 Task: Research Airbnb accommodation in Khujand, Tajikistan from 6th December, 2023 to 10th December, 2023 for 6 adults, 2 children.6 bedrooms having 6 beds and 6 bathrooms. Property type can be house. Amenities needed are: wifi, TV, free parkinig on premises, gym, breakfast. Booking option can be shelf check-in. Look for 4 properties as per requirement.
Action: Mouse moved to (422, 75)
Screenshot: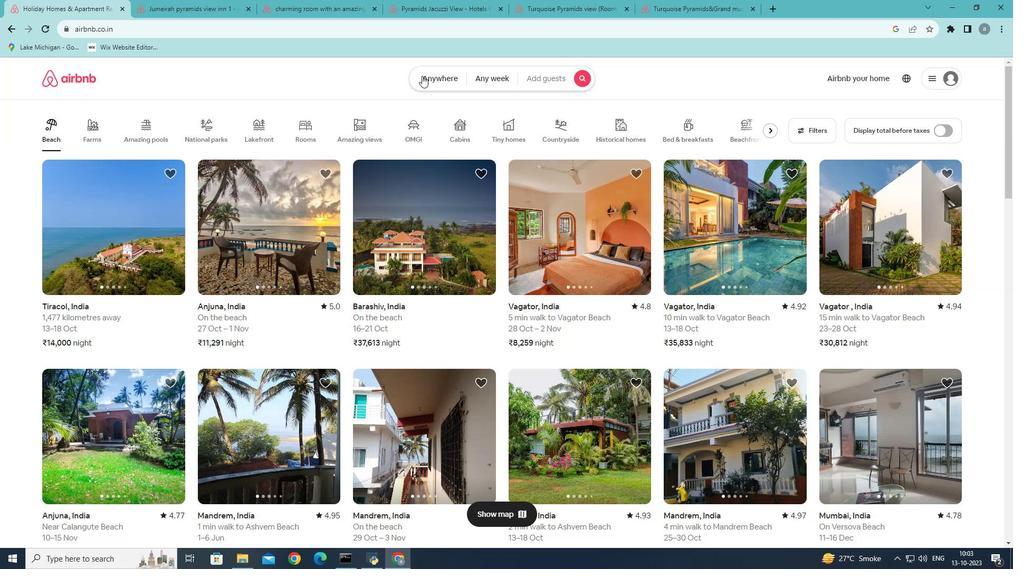 
Action: Mouse pressed left at (422, 75)
Screenshot: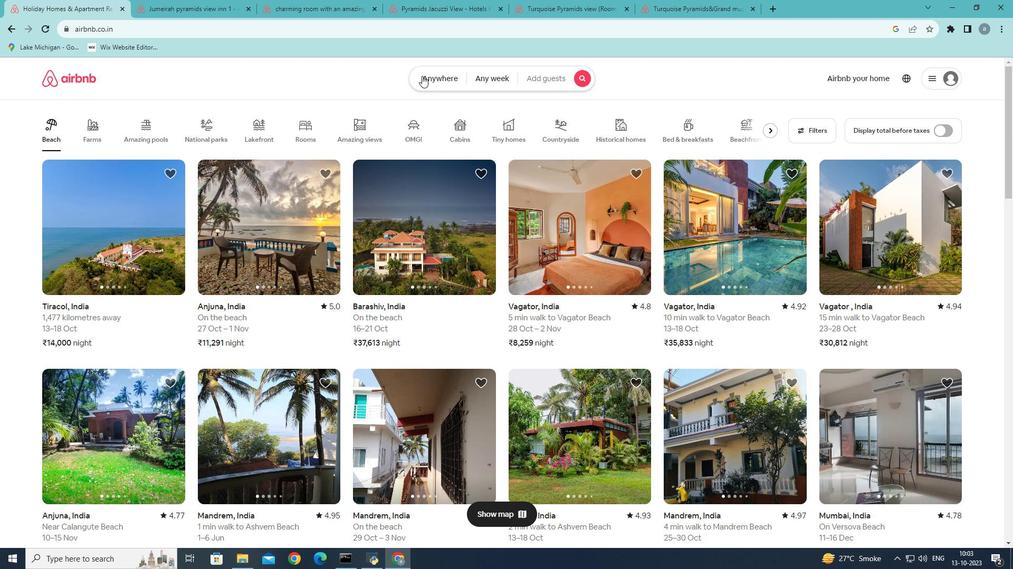 
Action: Mouse moved to (363, 122)
Screenshot: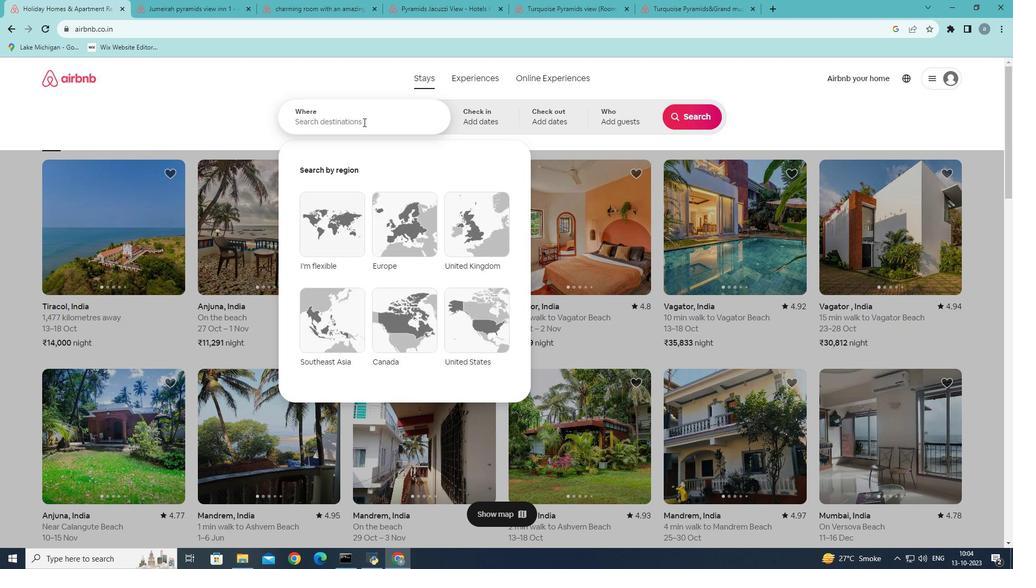 
Action: Mouse pressed left at (363, 122)
Screenshot: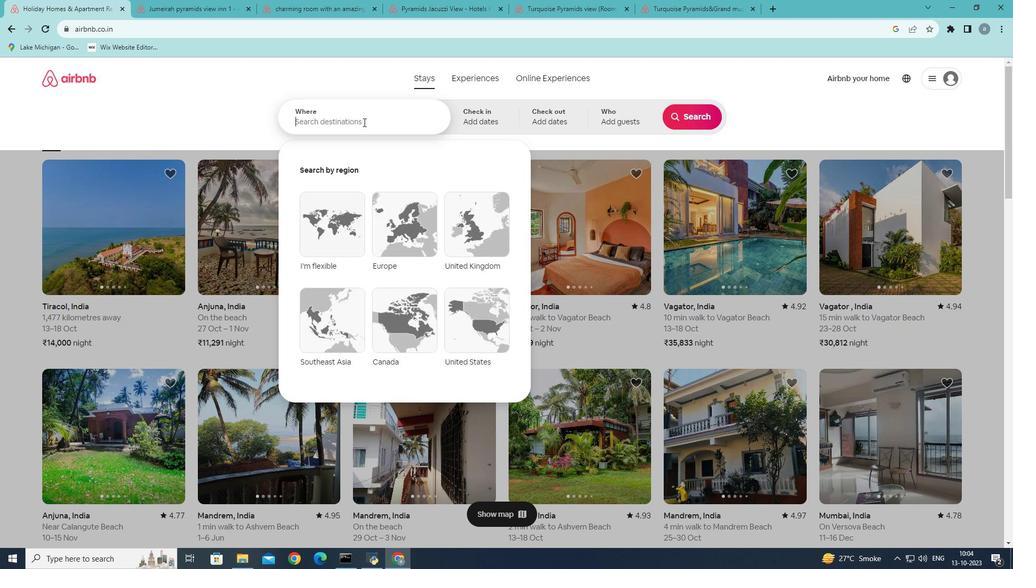 
Action: Mouse moved to (465, 108)
Screenshot: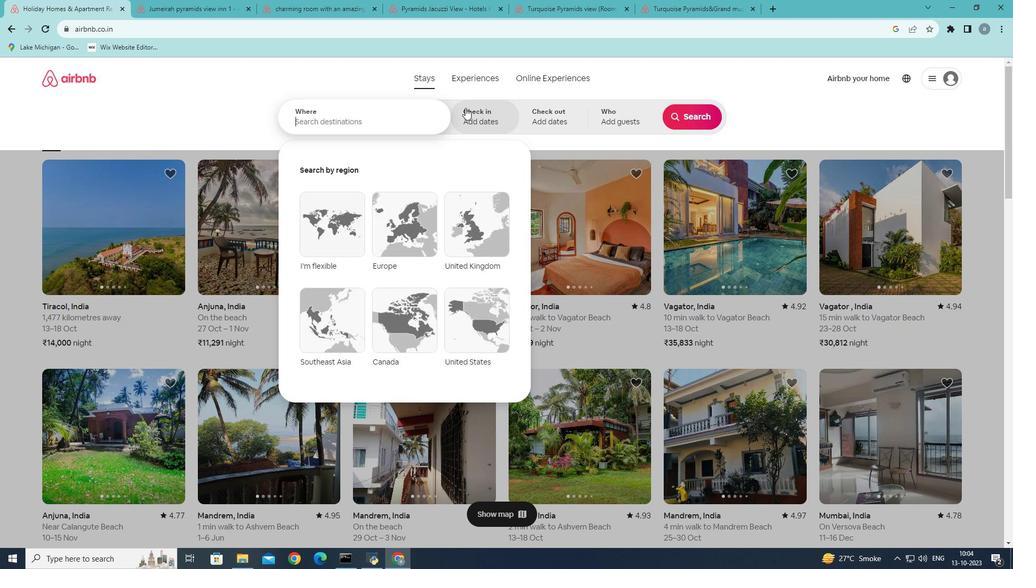 
Action: Key pressed <Key.shift>Khujand
Screenshot: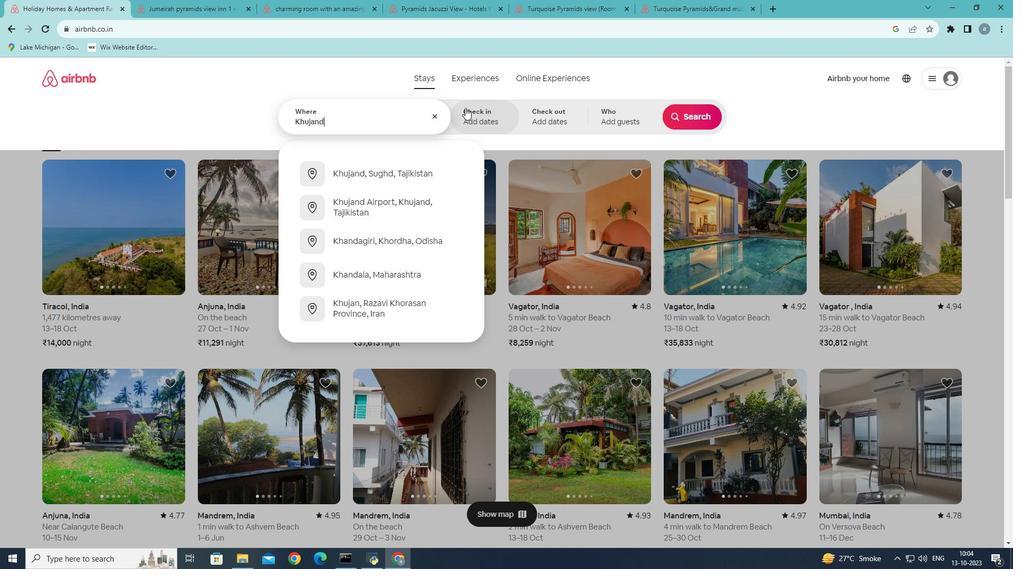 
Action: Mouse moved to (415, 169)
Screenshot: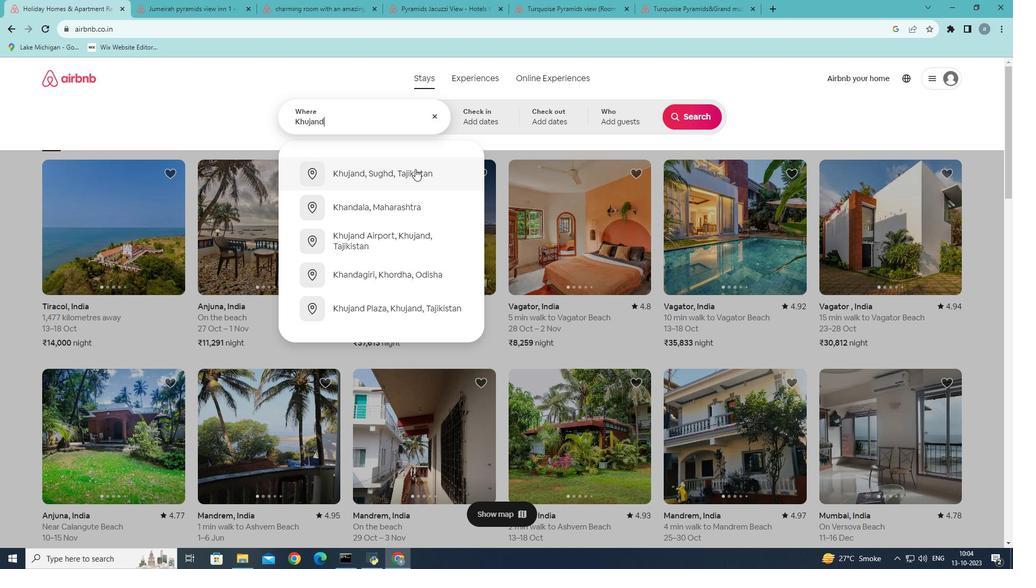 
Action: Mouse pressed left at (415, 169)
Screenshot: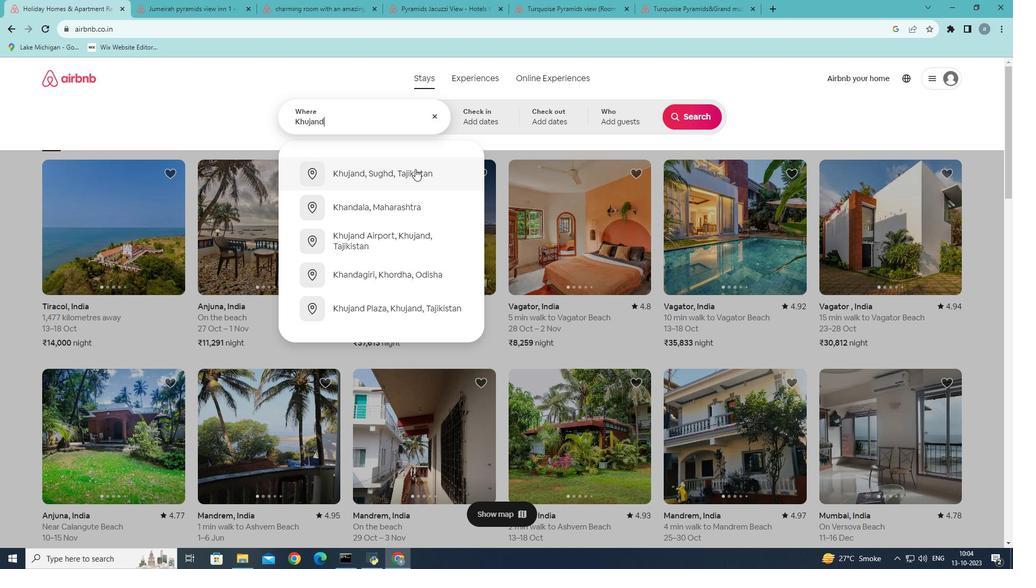 
Action: Mouse moved to (685, 201)
Screenshot: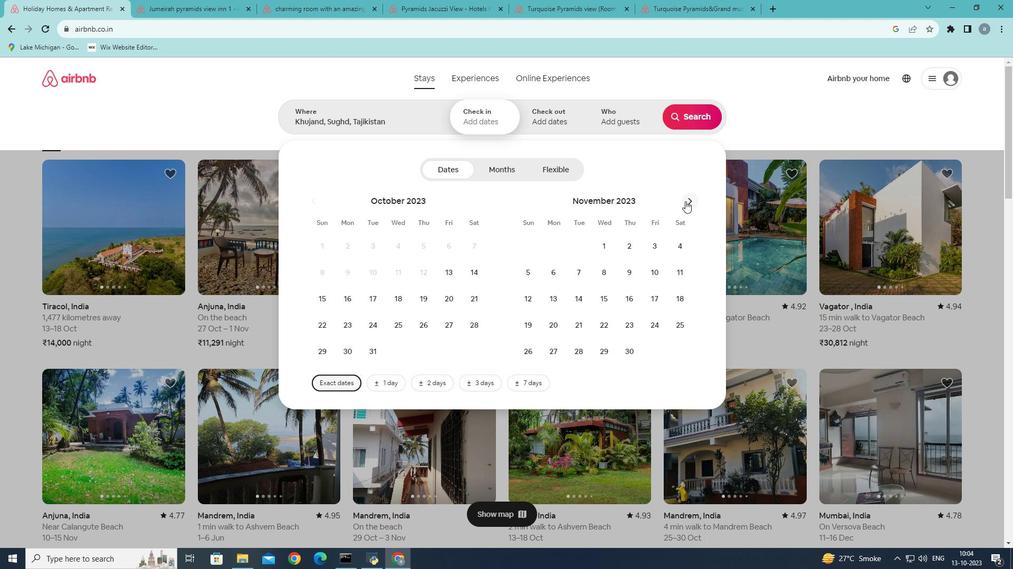 
Action: Mouse pressed left at (685, 201)
Screenshot: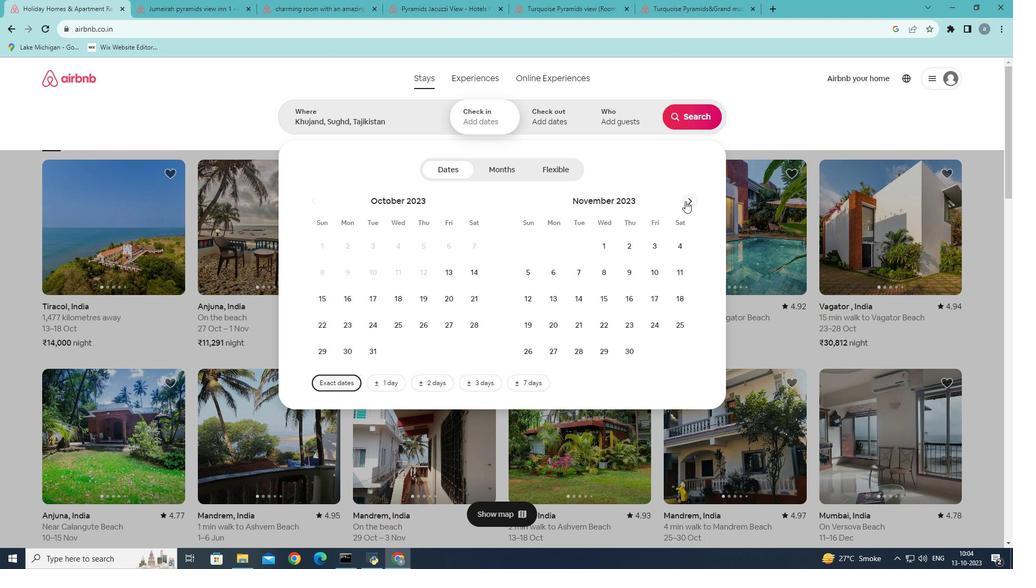 
Action: Mouse moved to (608, 272)
Screenshot: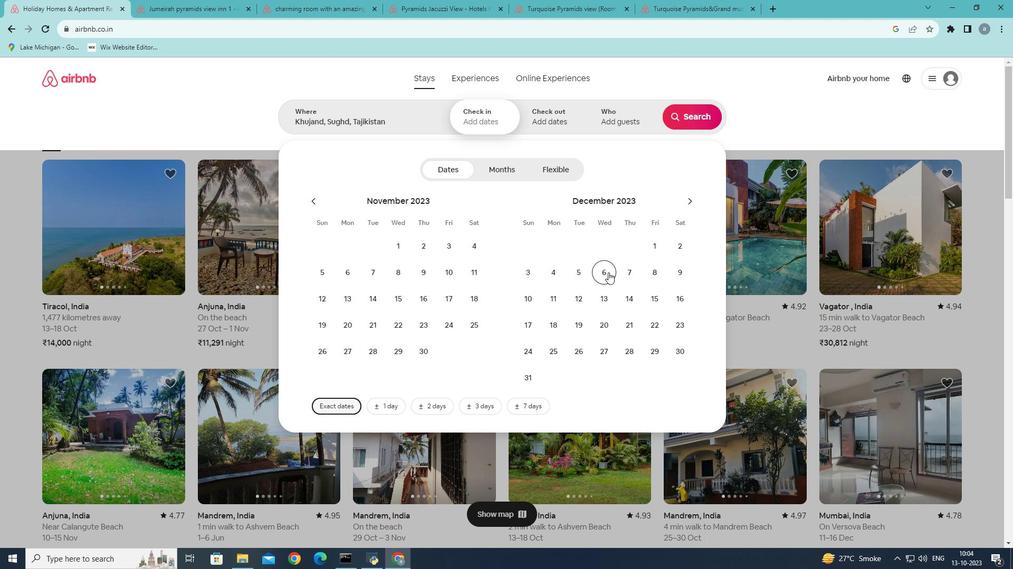 
Action: Mouse pressed left at (608, 272)
Screenshot: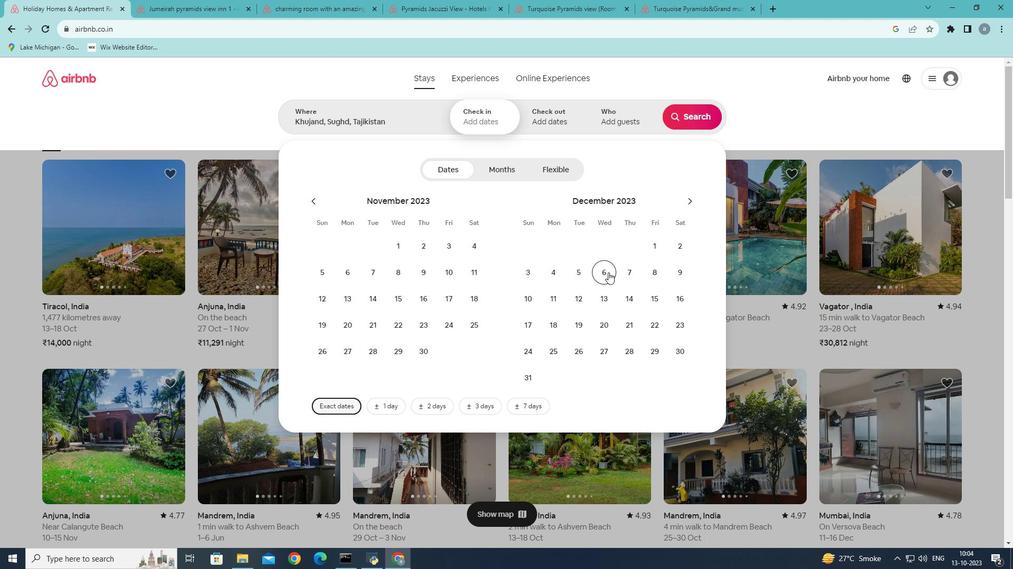 
Action: Mouse moved to (529, 302)
Screenshot: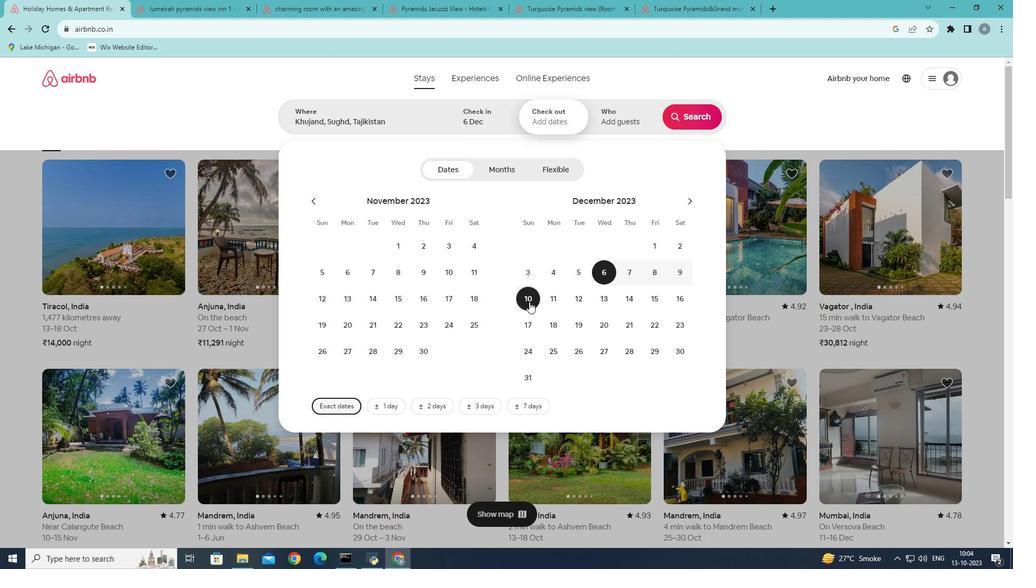 
Action: Mouse pressed left at (529, 302)
Screenshot: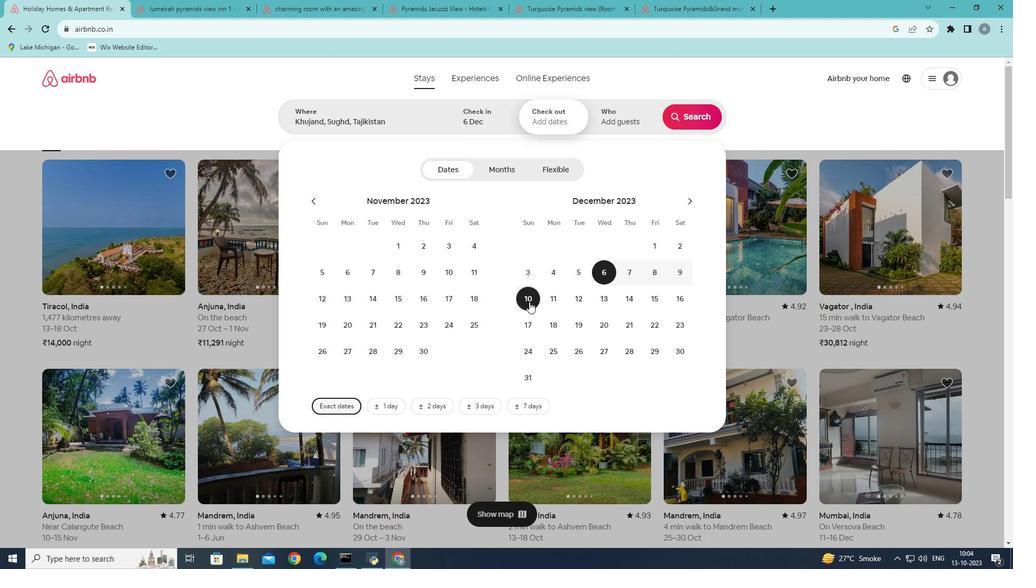 
Action: Mouse moved to (642, 124)
Screenshot: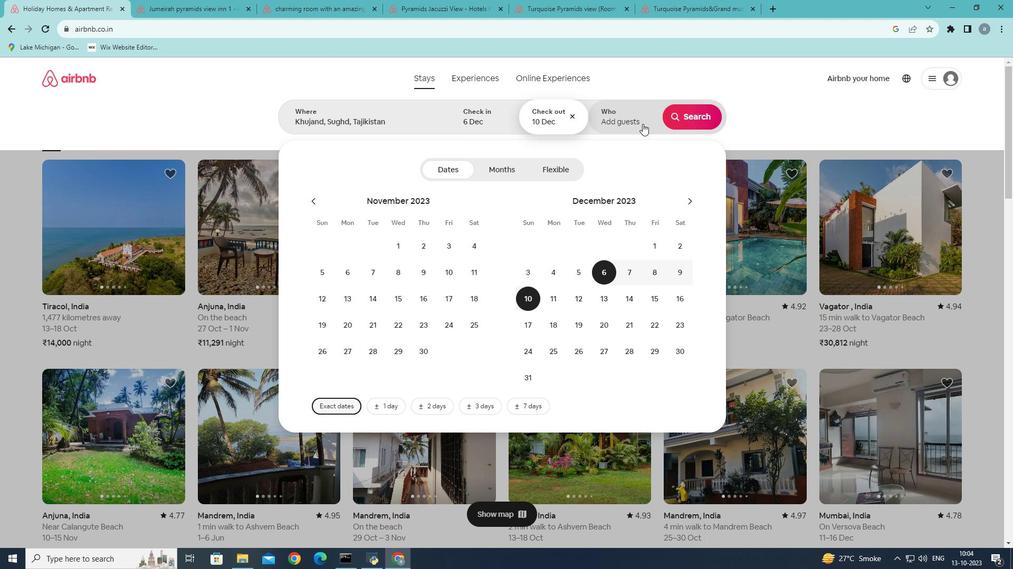 
Action: Mouse pressed left at (642, 124)
Screenshot: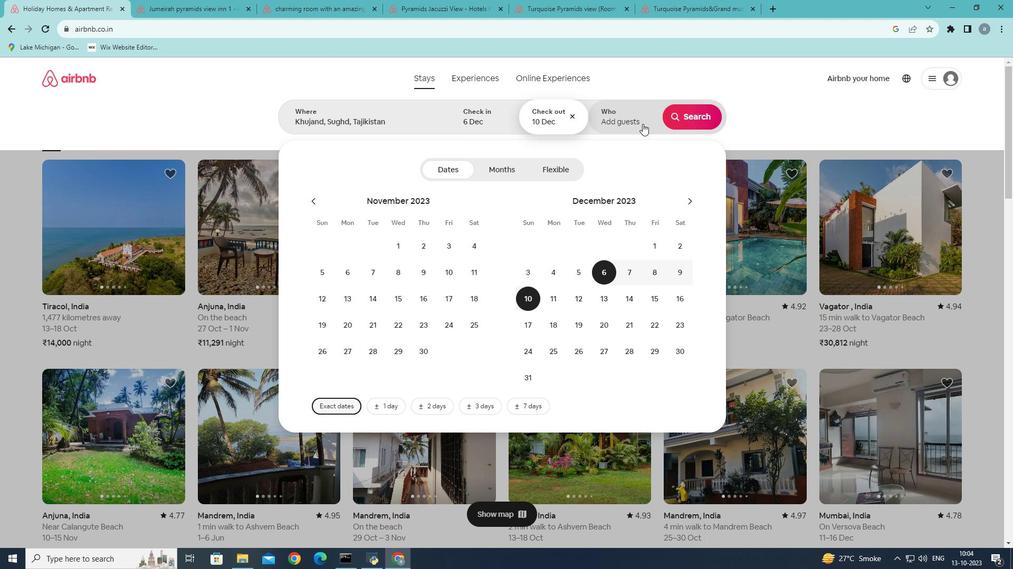 
Action: Mouse moved to (692, 174)
Screenshot: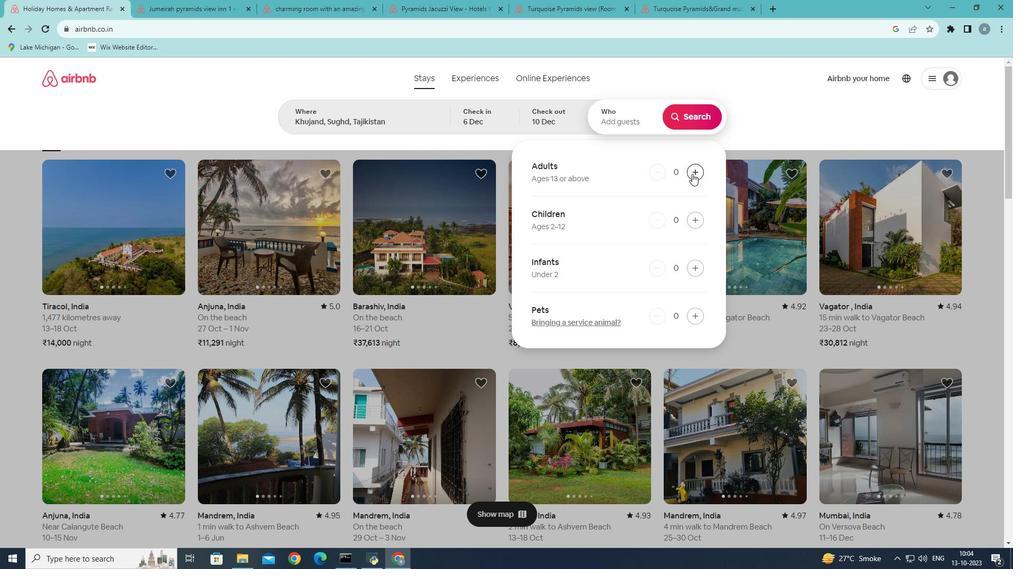 
Action: Mouse pressed left at (692, 174)
Screenshot: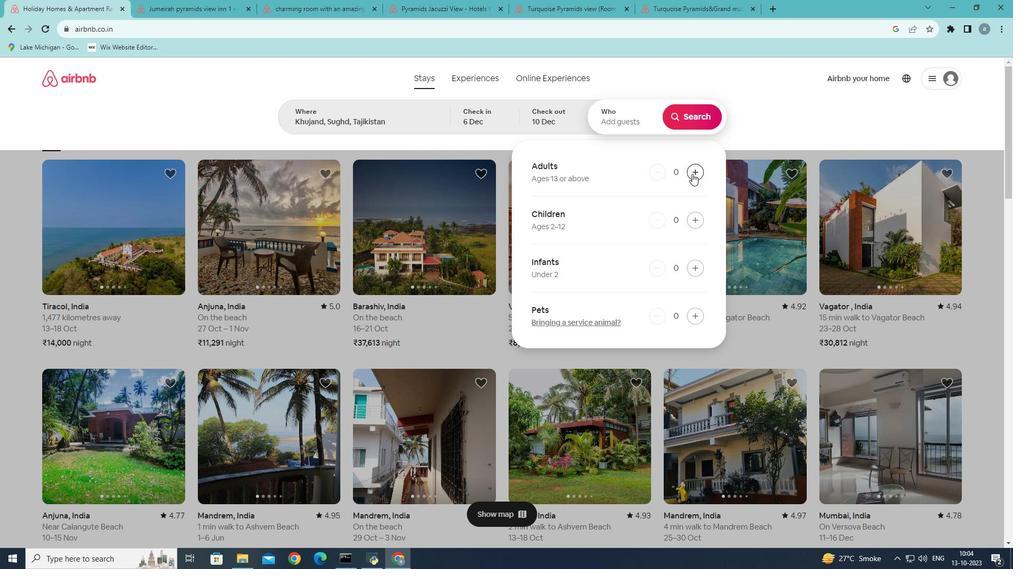 
Action: Mouse pressed left at (692, 174)
Screenshot: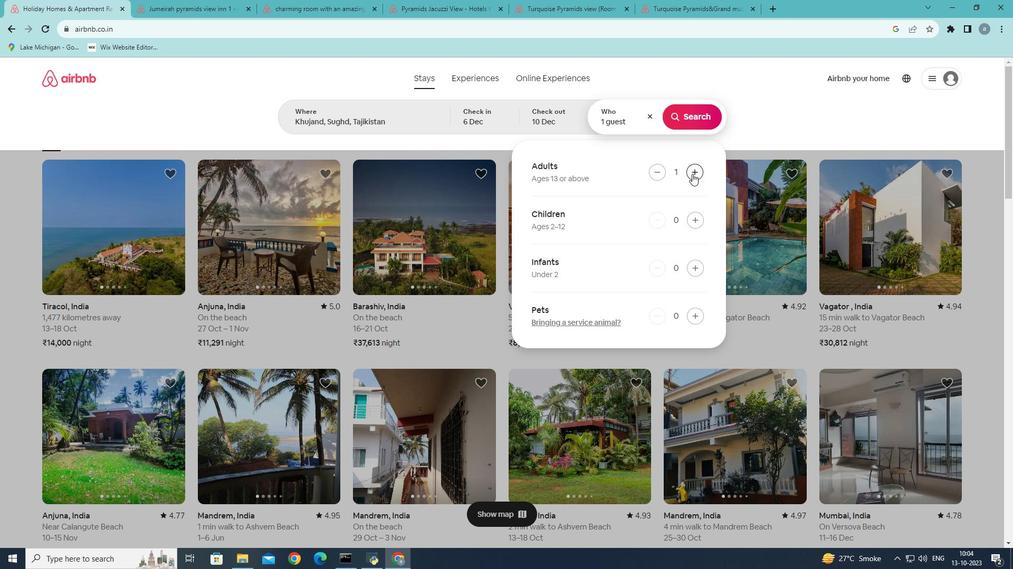 
Action: Mouse pressed left at (692, 174)
Screenshot: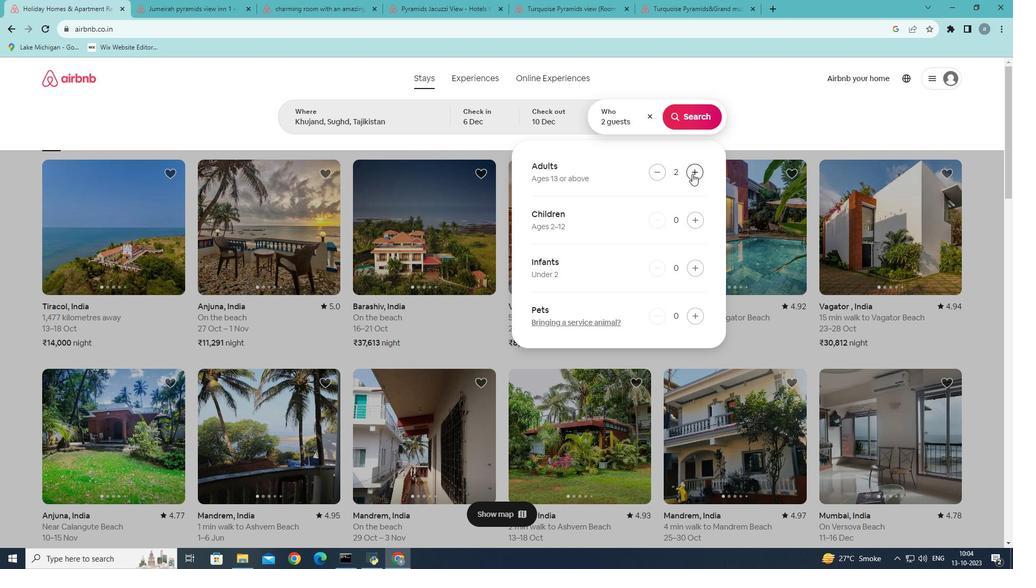 
Action: Mouse pressed left at (692, 174)
Screenshot: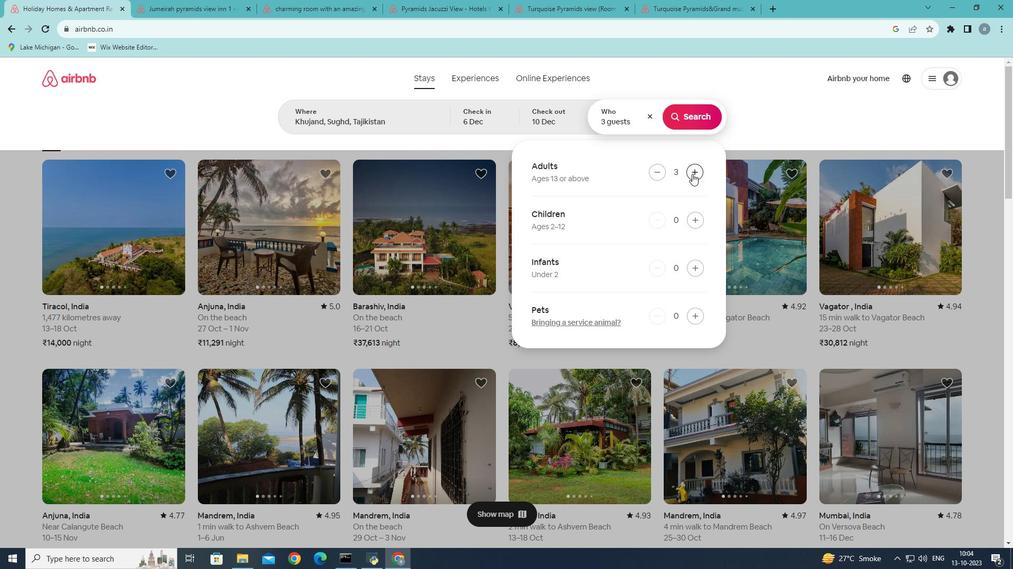 
Action: Mouse pressed left at (692, 174)
Screenshot: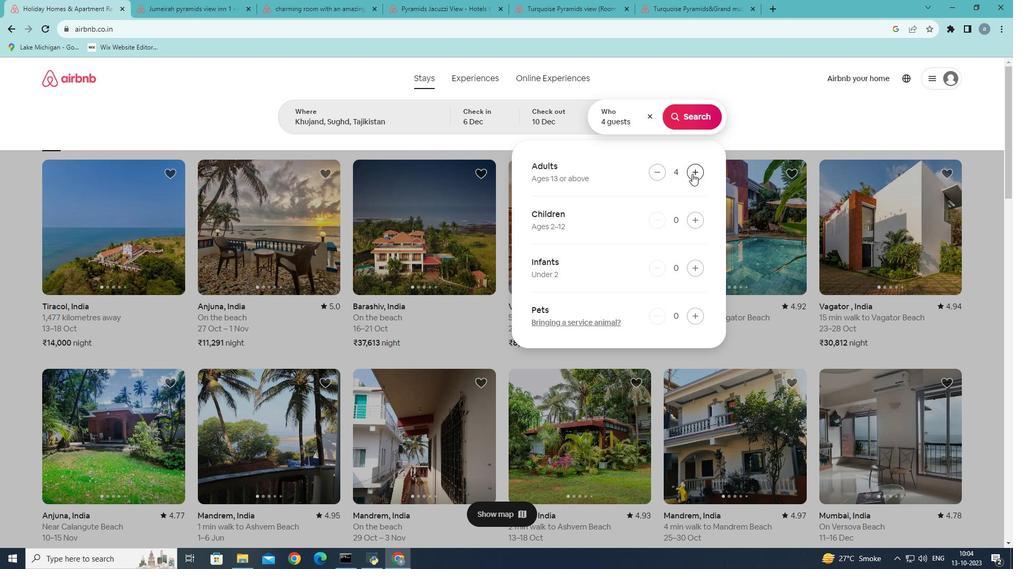 
Action: Mouse pressed left at (692, 174)
Screenshot: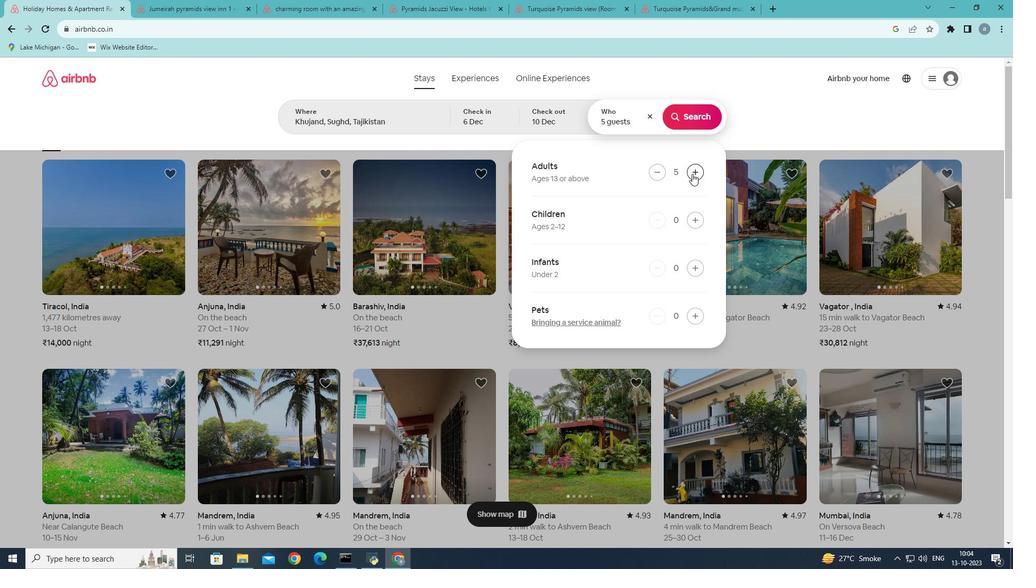 
Action: Mouse moved to (692, 217)
Screenshot: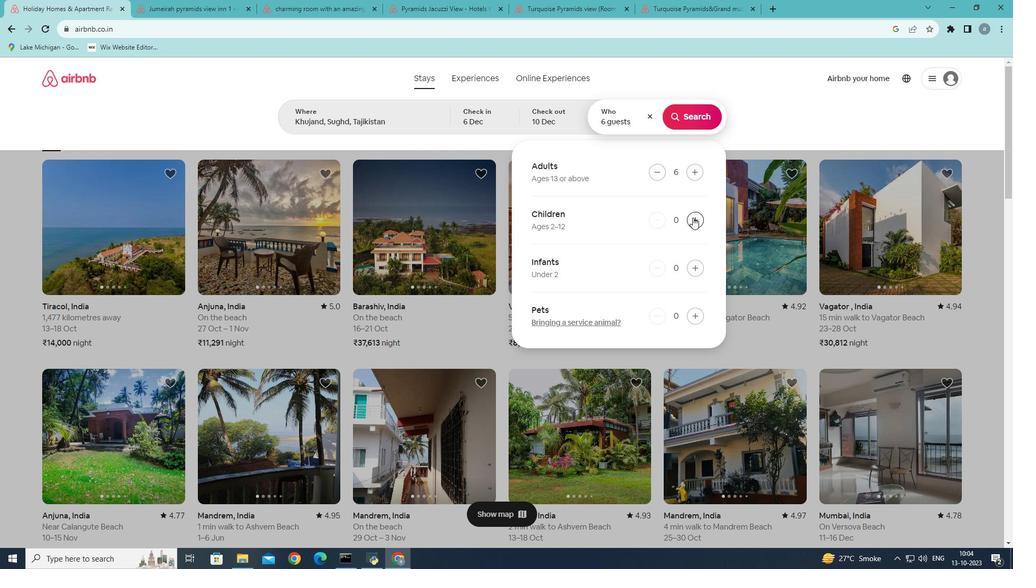 
Action: Mouse pressed left at (692, 217)
Screenshot: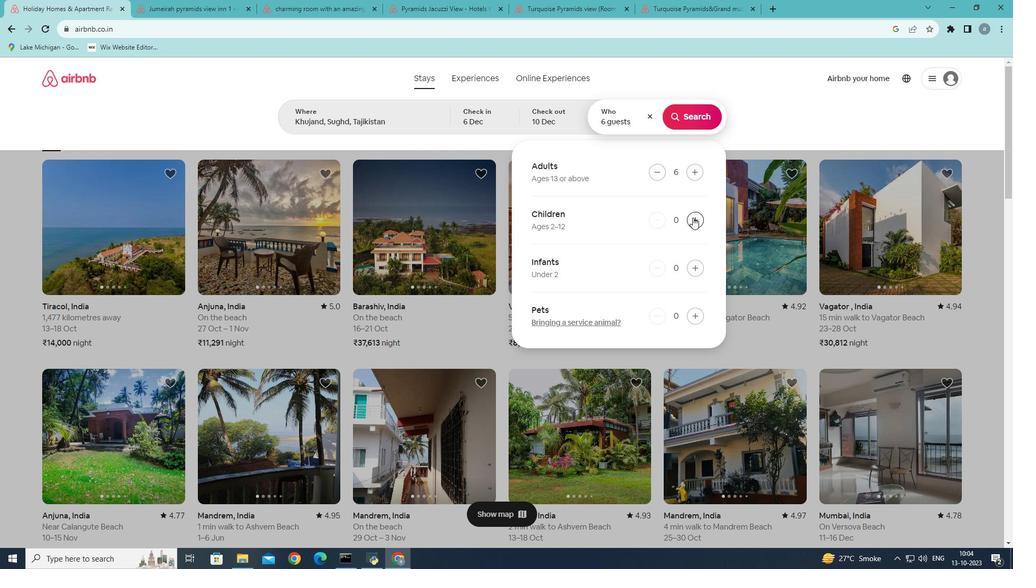 
Action: Mouse pressed left at (692, 217)
Screenshot: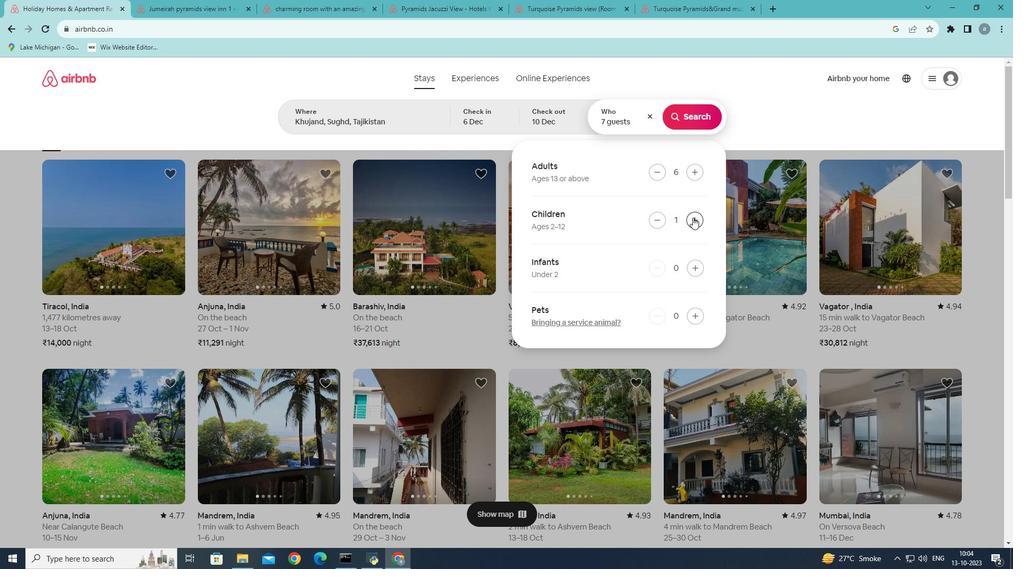 
Action: Mouse moved to (692, 116)
Screenshot: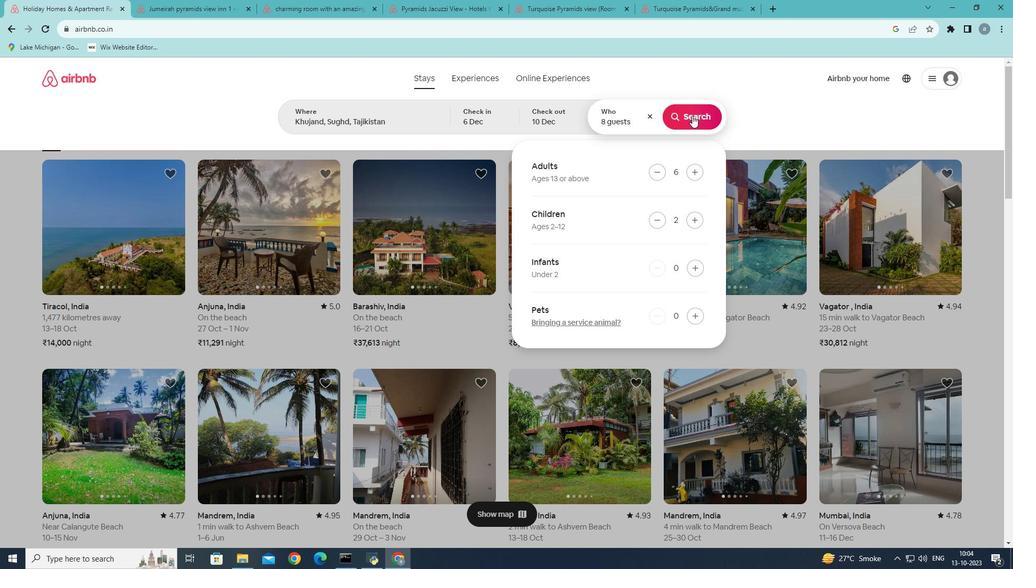 
Action: Mouse pressed left at (692, 116)
Screenshot: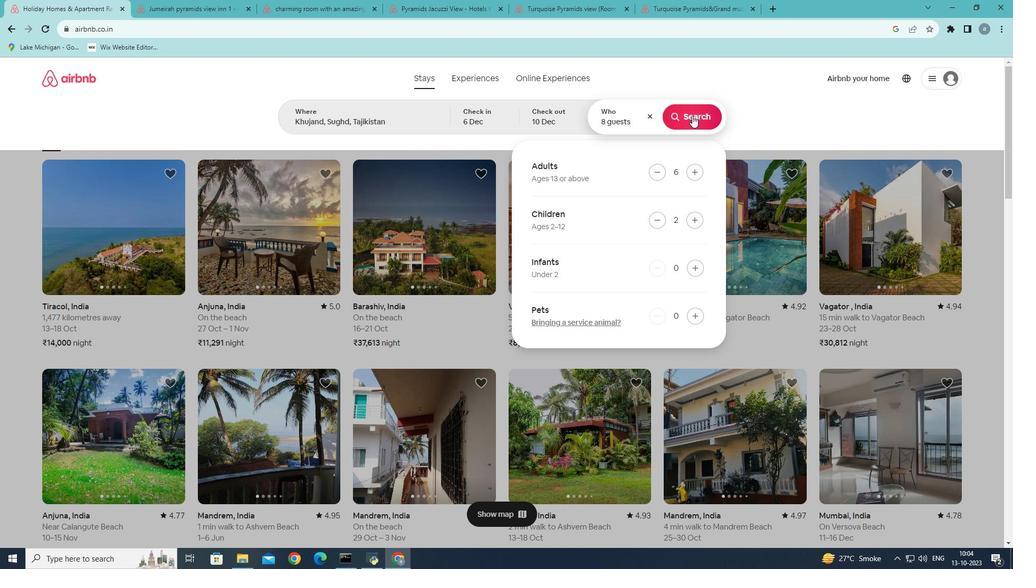 
Action: Mouse moved to (844, 115)
Screenshot: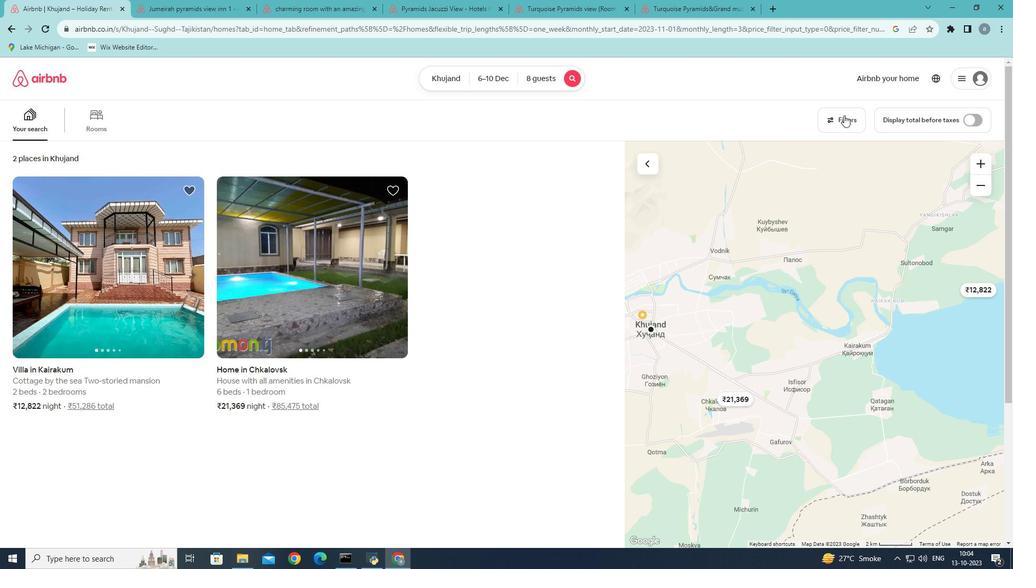 
Action: Mouse pressed left at (844, 115)
Screenshot: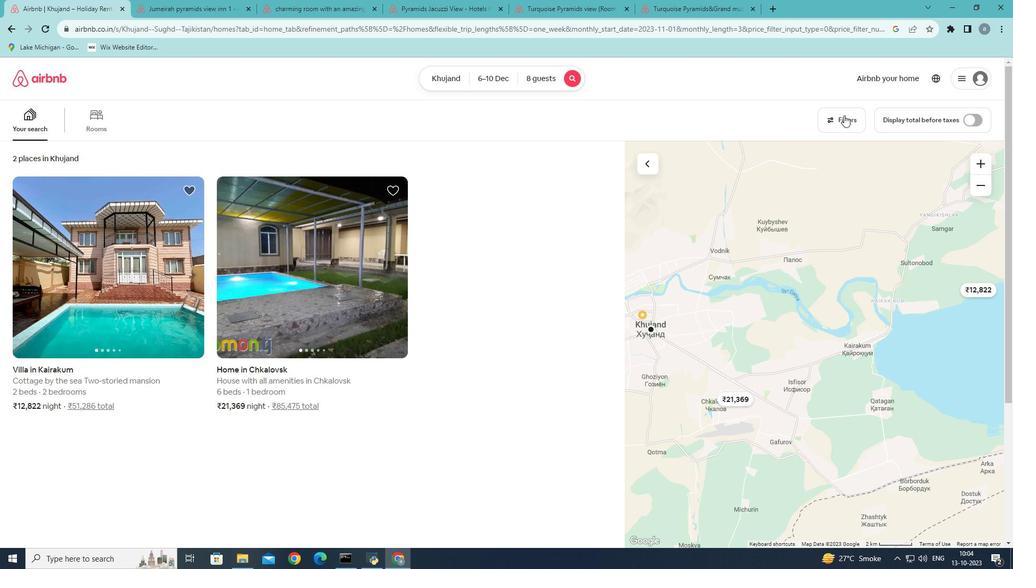 
Action: Mouse moved to (579, 314)
Screenshot: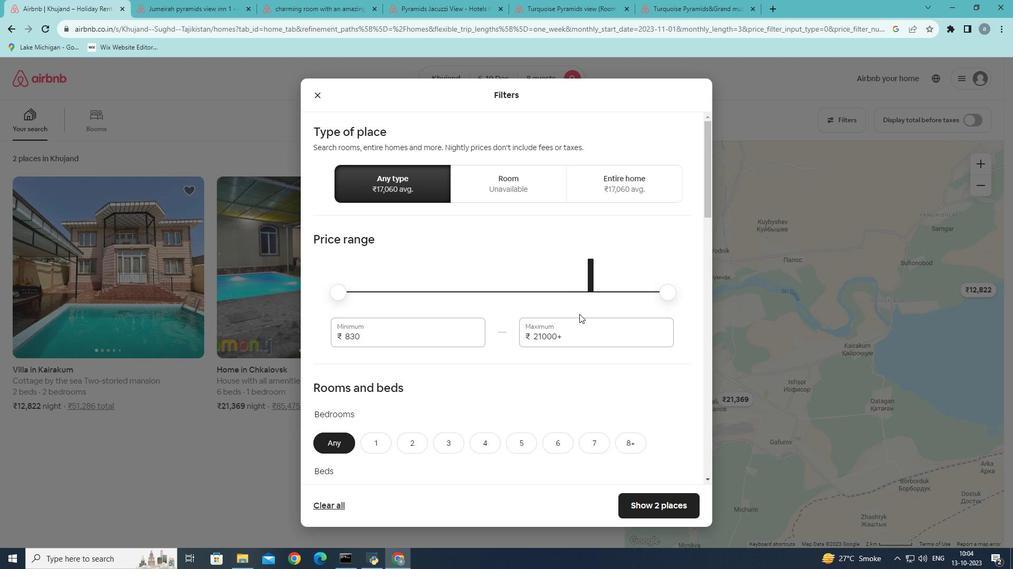 
Action: Mouse scrolled (579, 313) with delta (0, 0)
Screenshot: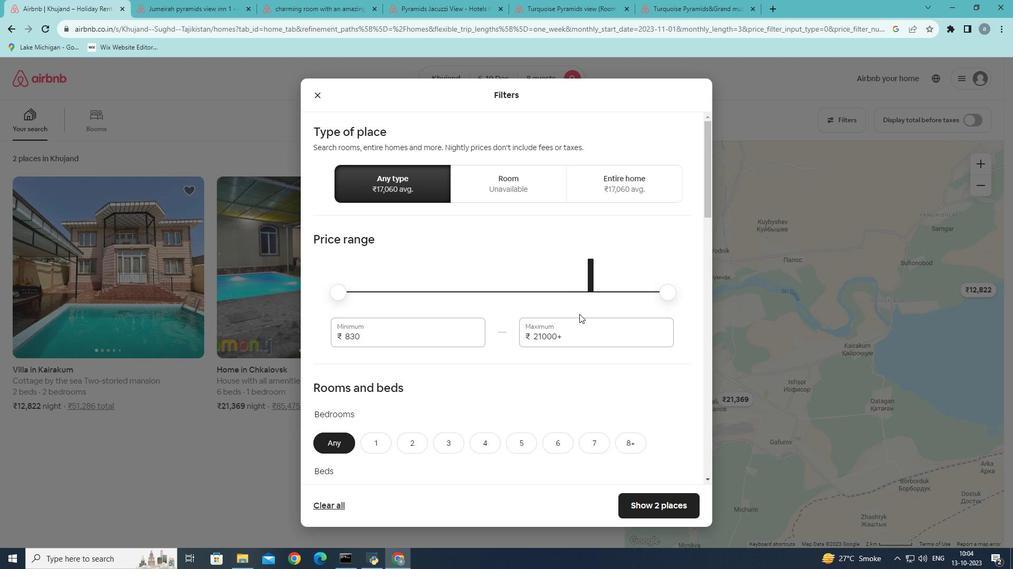 
Action: Mouse scrolled (579, 313) with delta (0, 0)
Screenshot: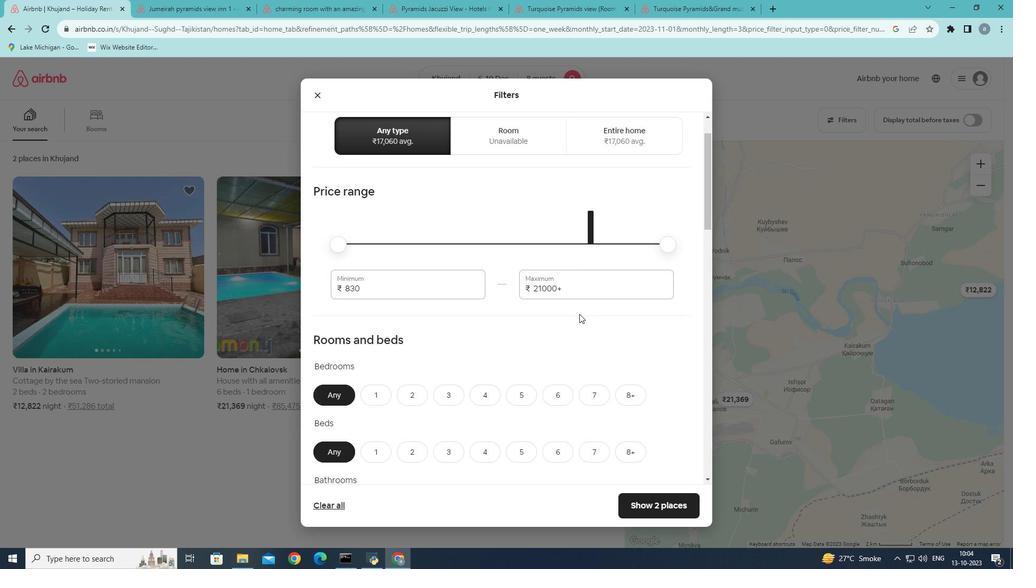 
Action: Mouse scrolled (579, 313) with delta (0, 0)
Screenshot: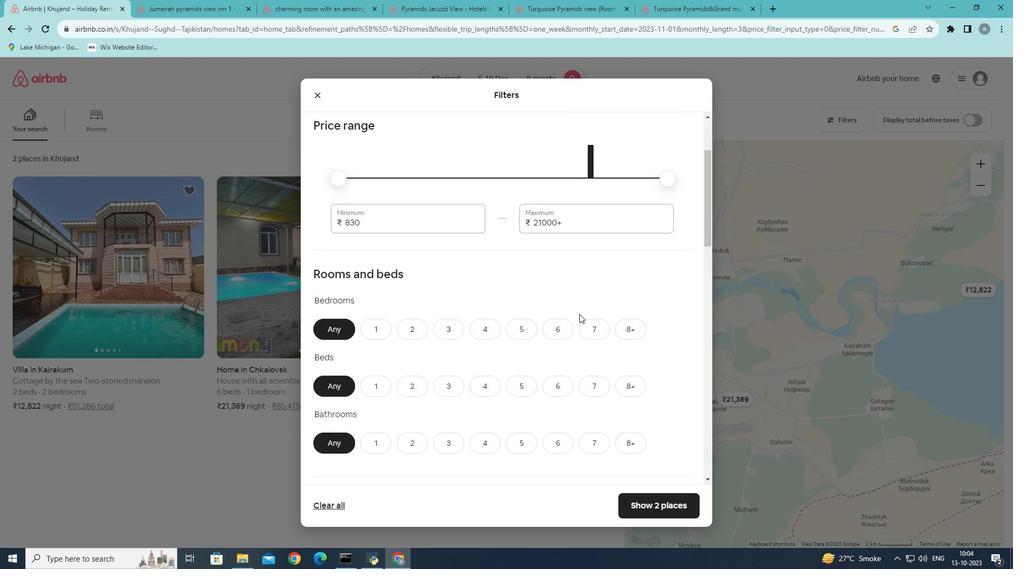 
Action: Mouse moved to (557, 290)
Screenshot: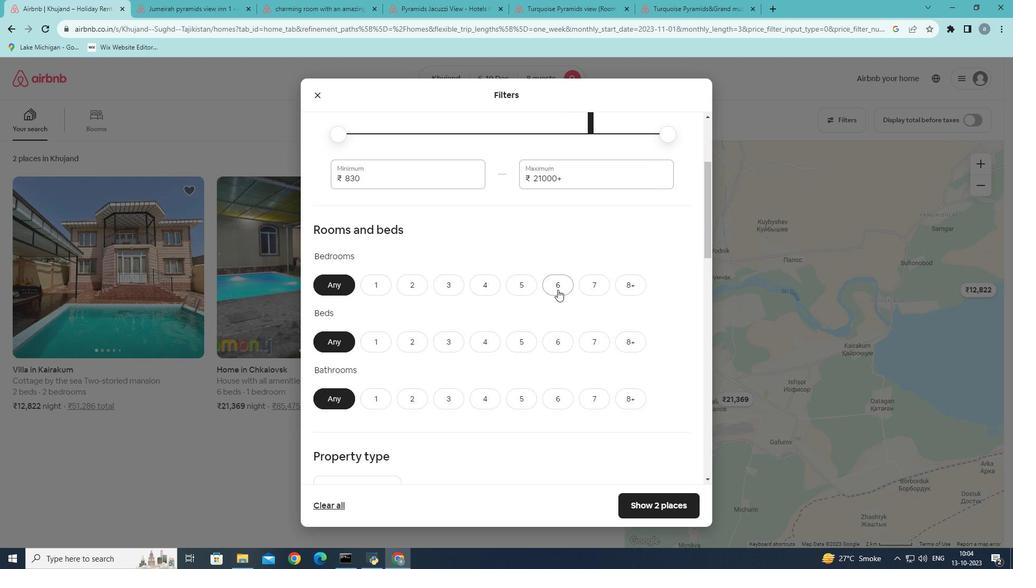 
Action: Mouse pressed left at (557, 290)
Screenshot: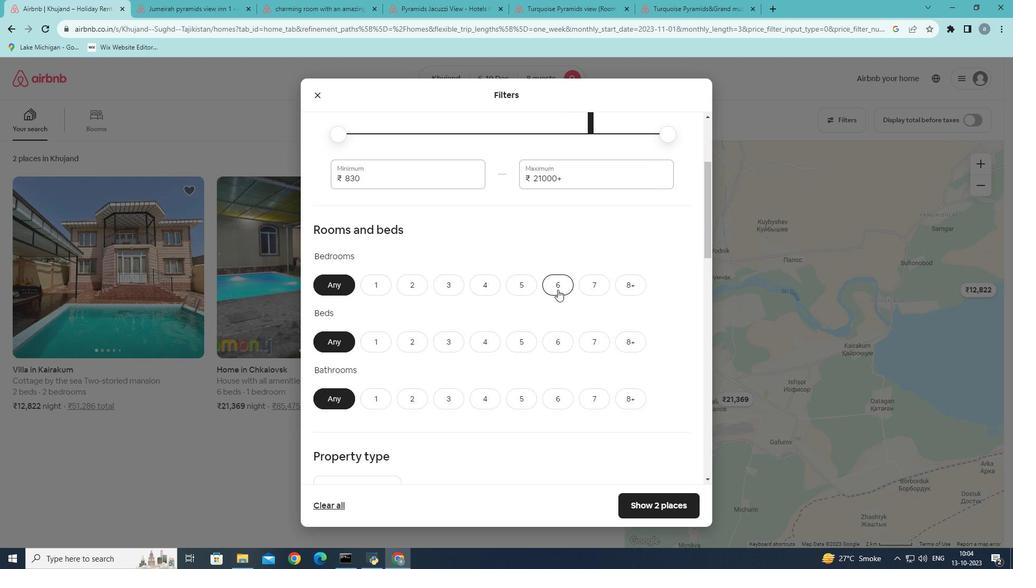 
Action: Mouse moved to (552, 336)
Screenshot: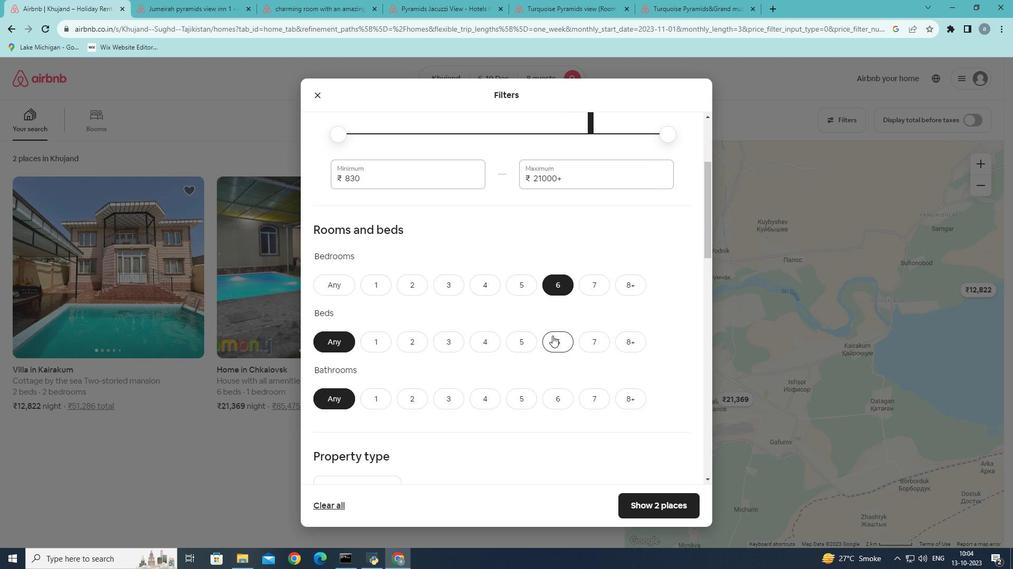 
Action: Mouse pressed left at (552, 336)
Screenshot: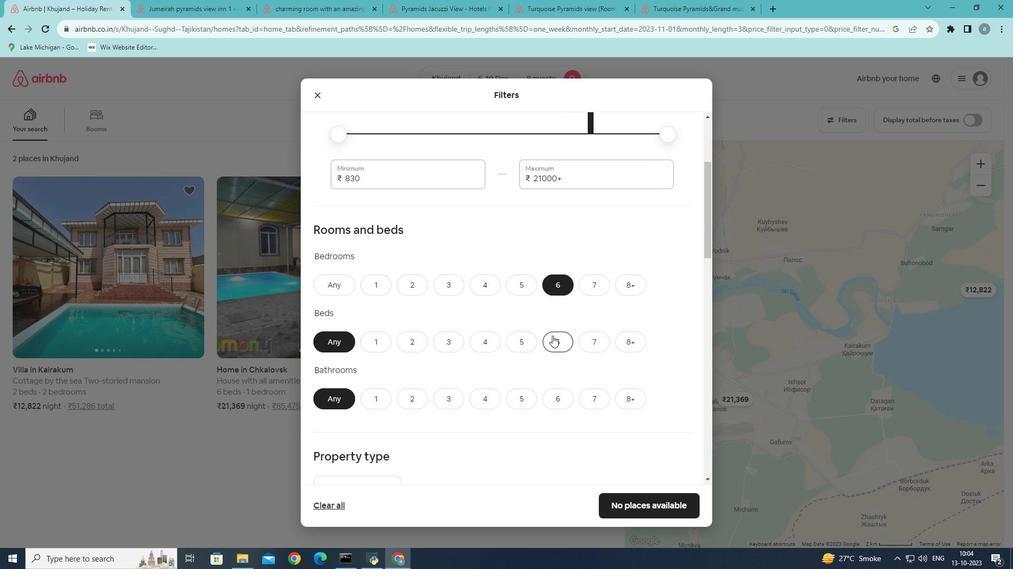 
Action: Mouse moved to (558, 395)
Screenshot: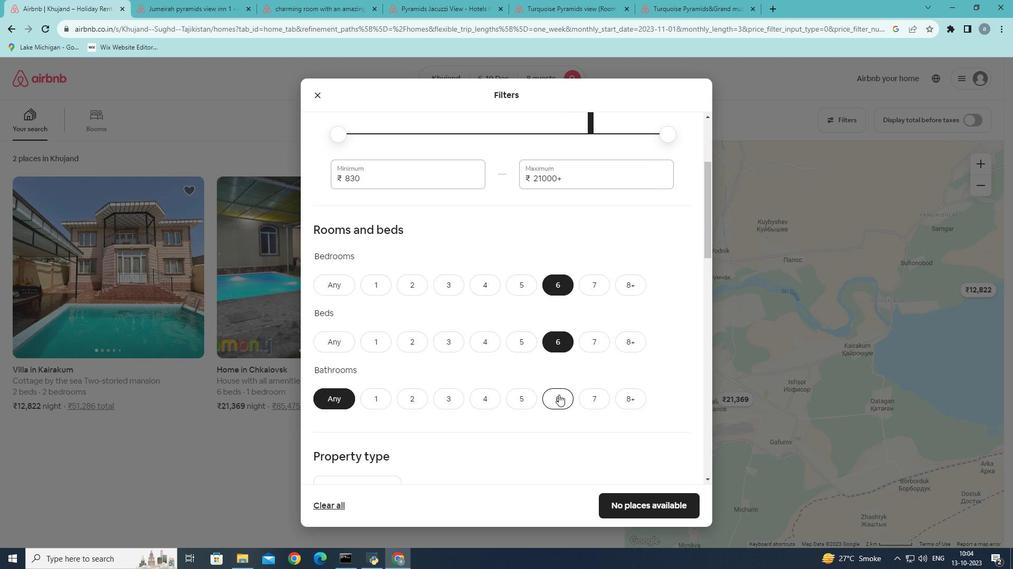 
Action: Mouse pressed left at (558, 395)
Screenshot: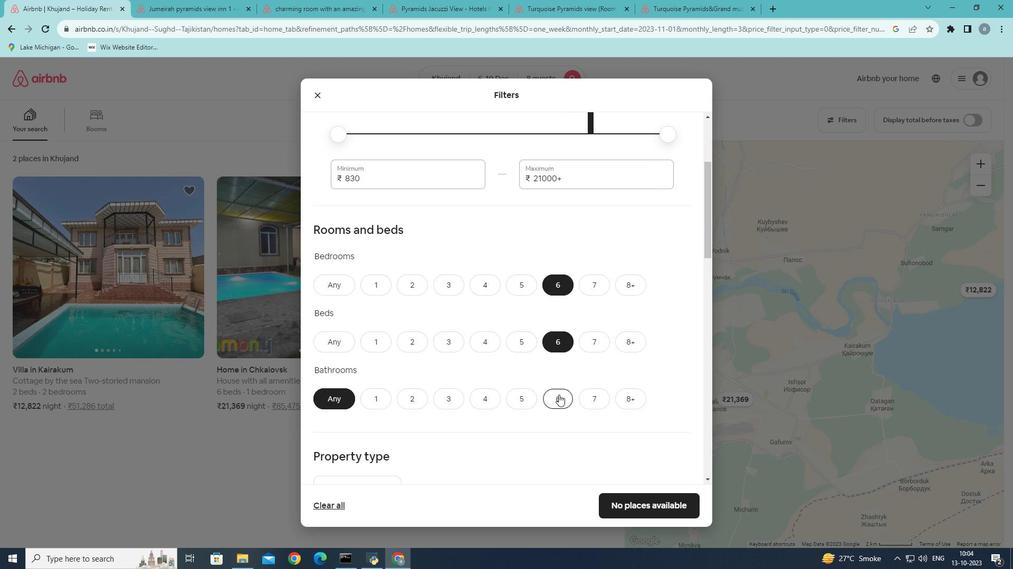 
Action: Mouse moved to (560, 303)
Screenshot: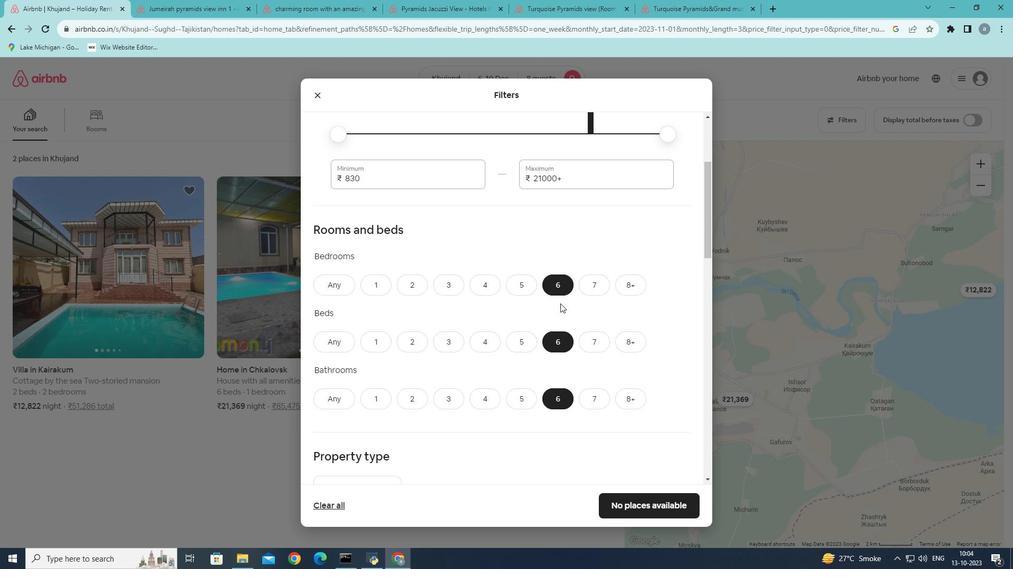 
Action: Mouse scrolled (560, 303) with delta (0, 0)
Screenshot: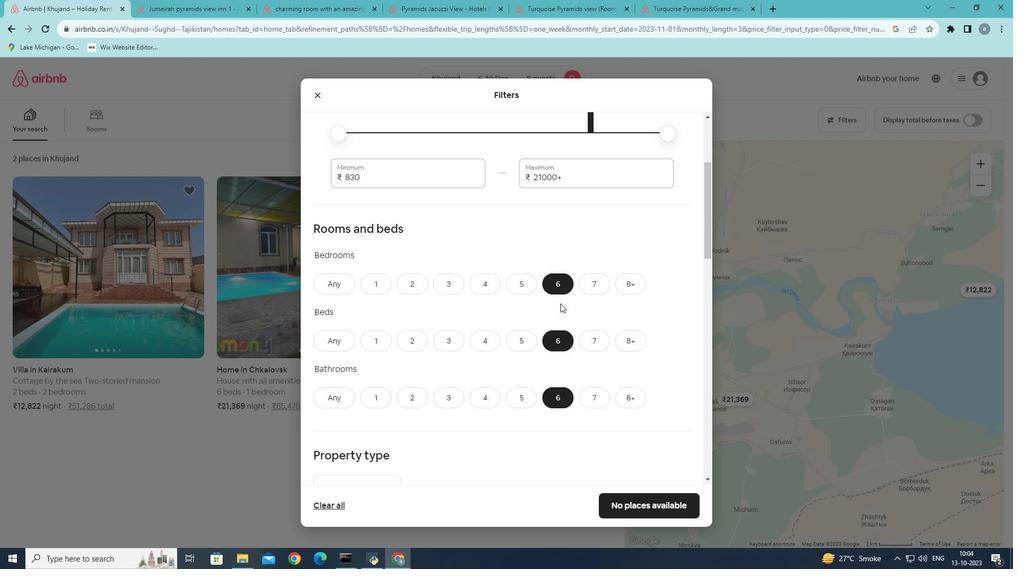 
Action: Mouse scrolled (560, 303) with delta (0, 0)
Screenshot: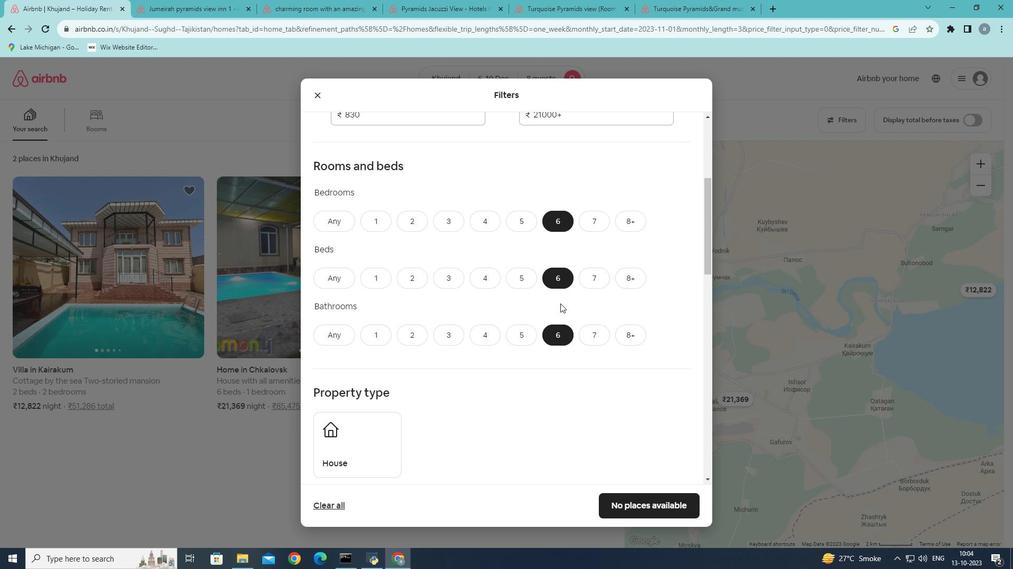 
Action: Mouse moved to (560, 318)
Screenshot: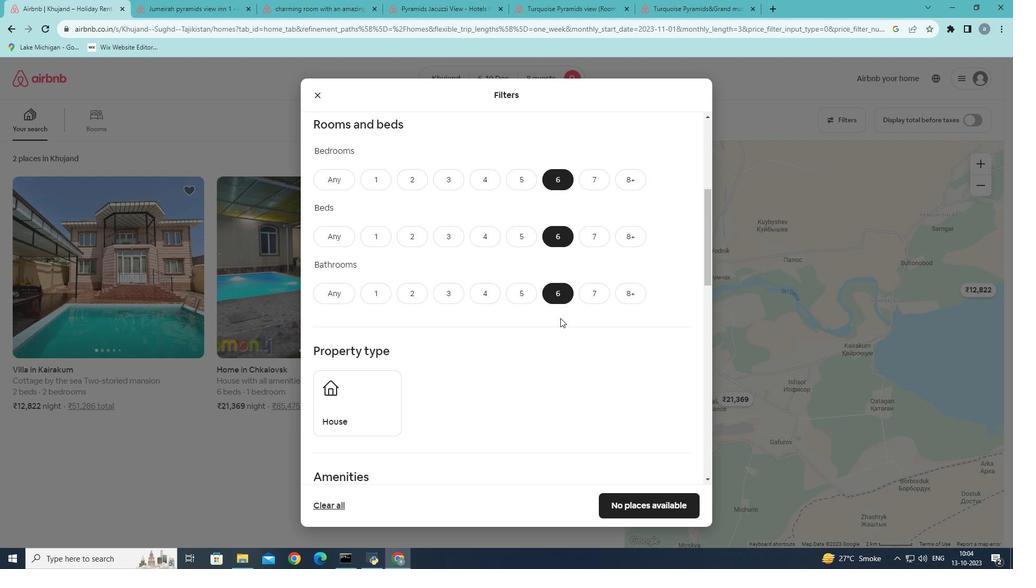 
Action: Mouse scrolled (560, 318) with delta (0, 0)
Screenshot: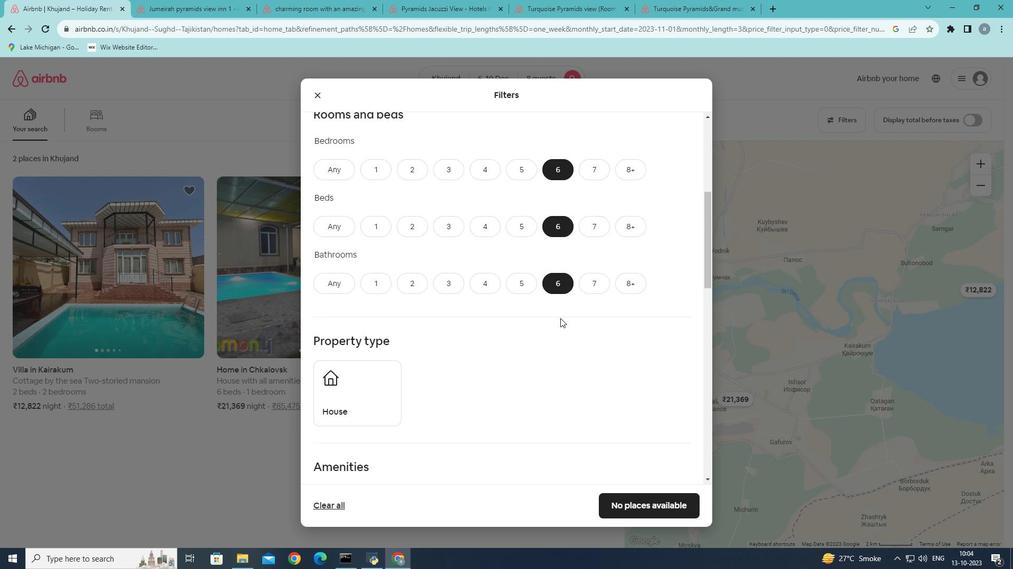 
Action: Mouse scrolled (560, 318) with delta (0, 0)
Screenshot: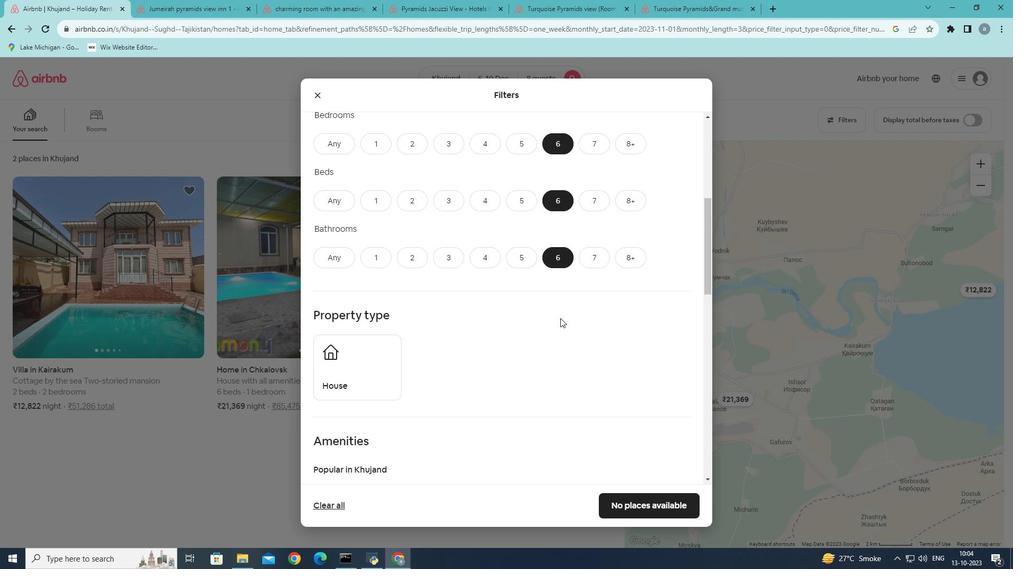 
Action: Mouse scrolled (560, 318) with delta (0, 0)
Screenshot: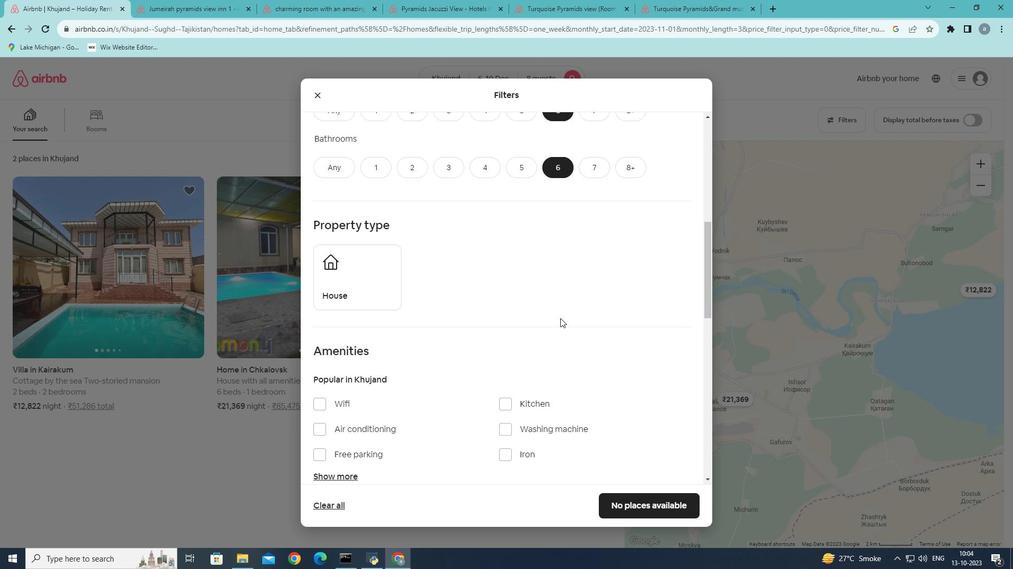 
Action: Mouse moved to (377, 258)
Screenshot: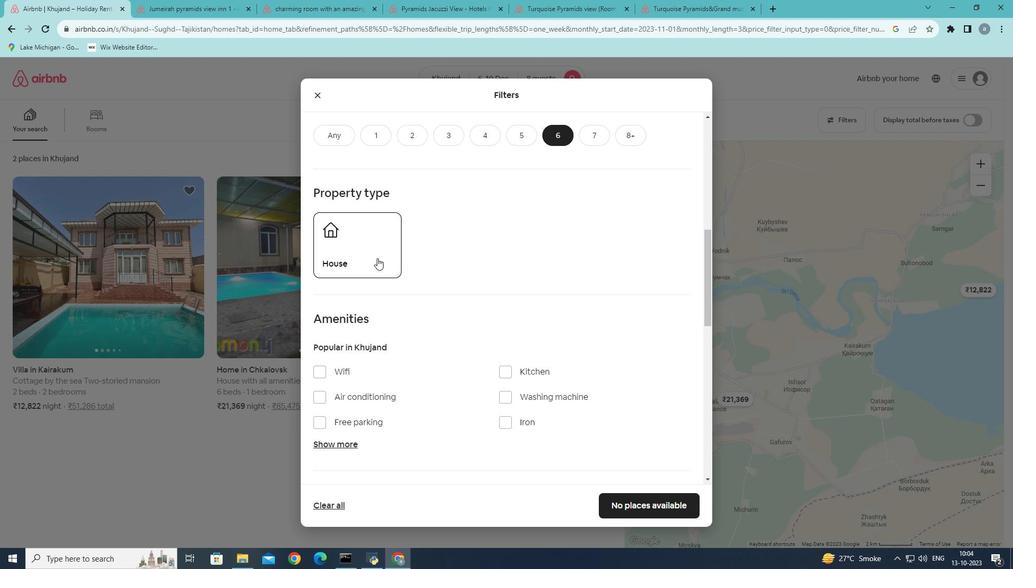 
Action: Mouse pressed left at (377, 258)
Screenshot: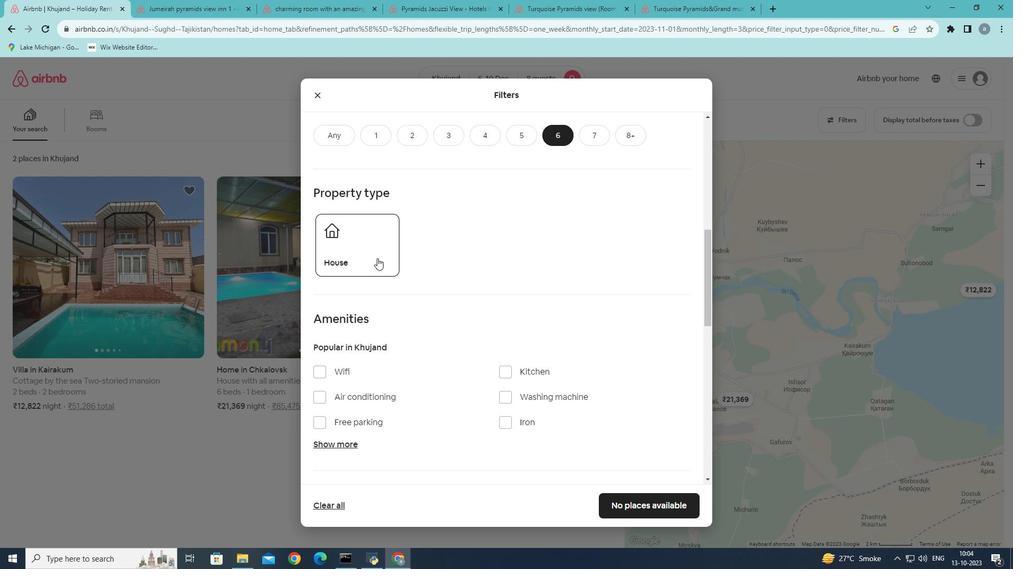 
Action: Mouse moved to (435, 350)
Screenshot: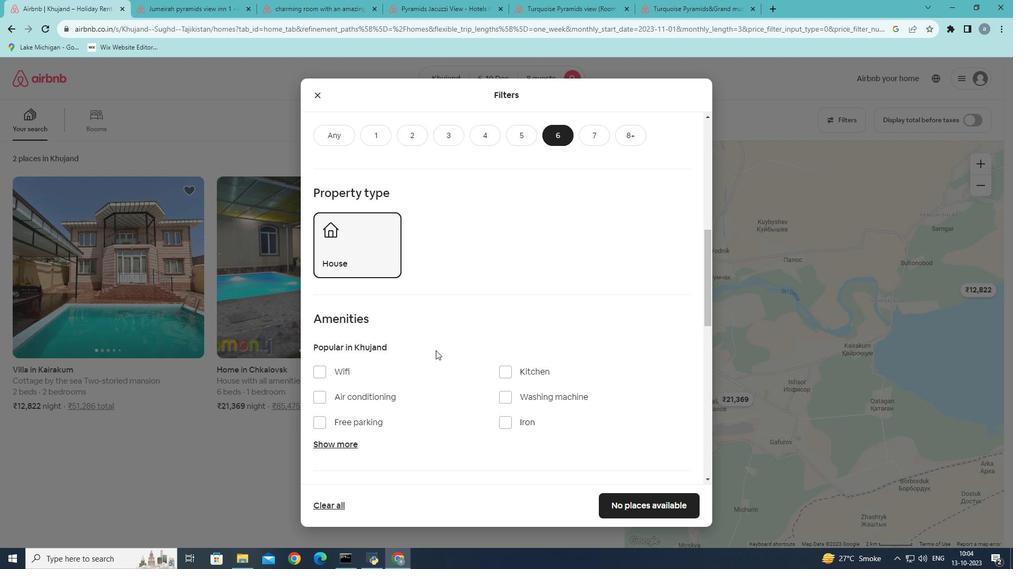 
Action: Mouse scrolled (435, 350) with delta (0, 0)
Screenshot: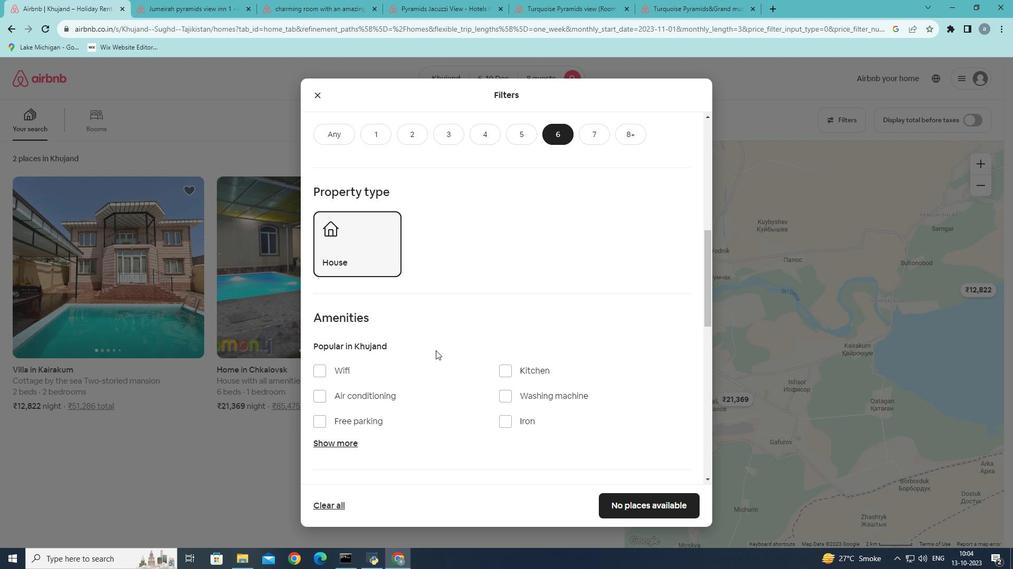 
Action: Mouse moved to (314, 320)
Screenshot: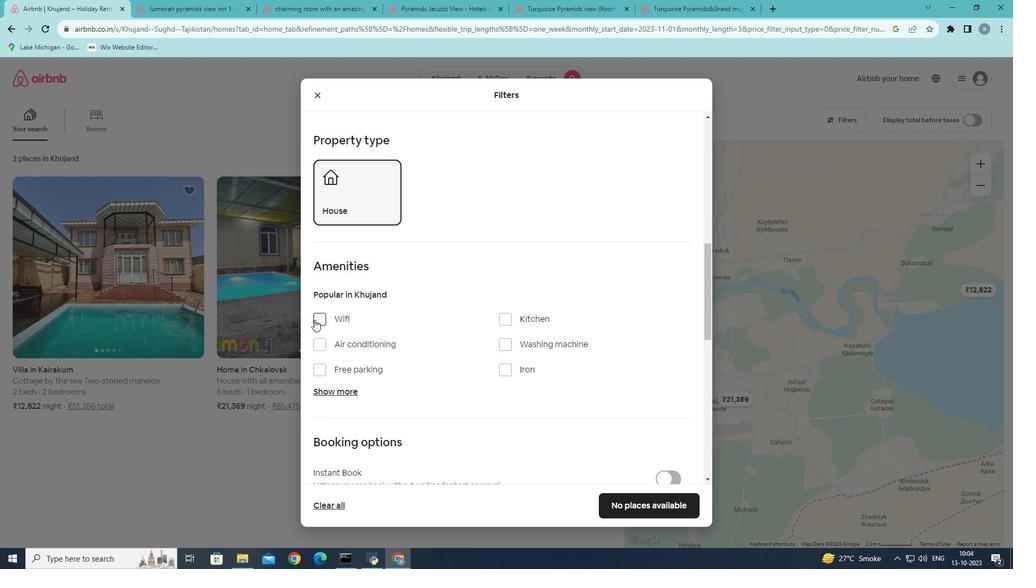 
Action: Mouse pressed left at (314, 320)
Screenshot: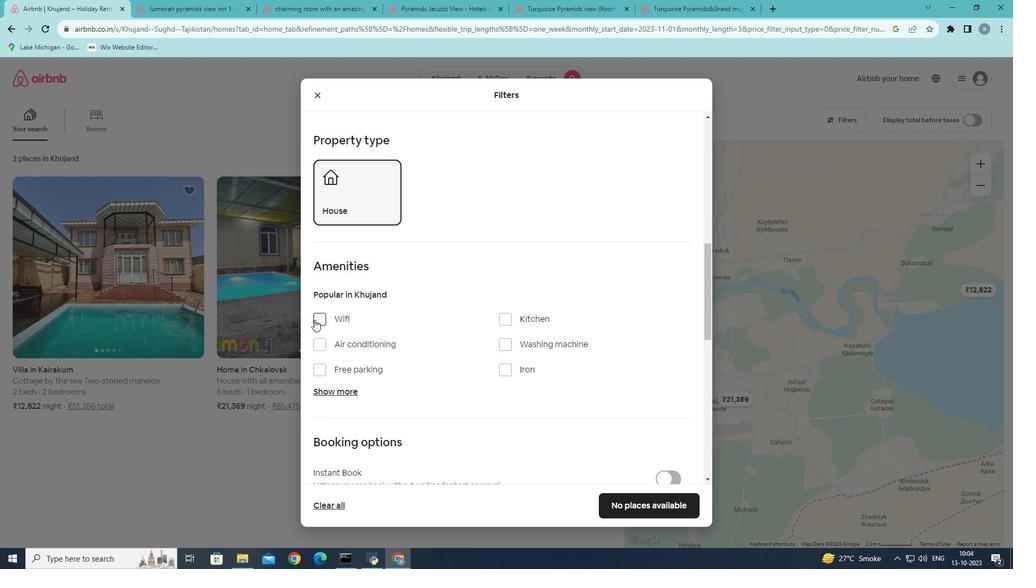 
Action: Mouse moved to (320, 394)
Screenshot: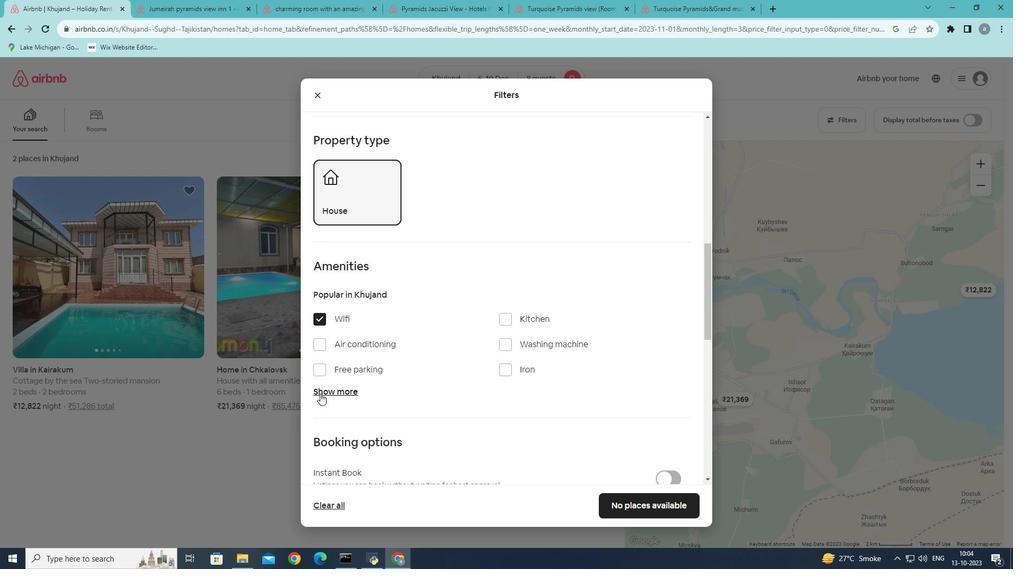 
Action: Mouse pressed left at (320, 394)
Screenshot: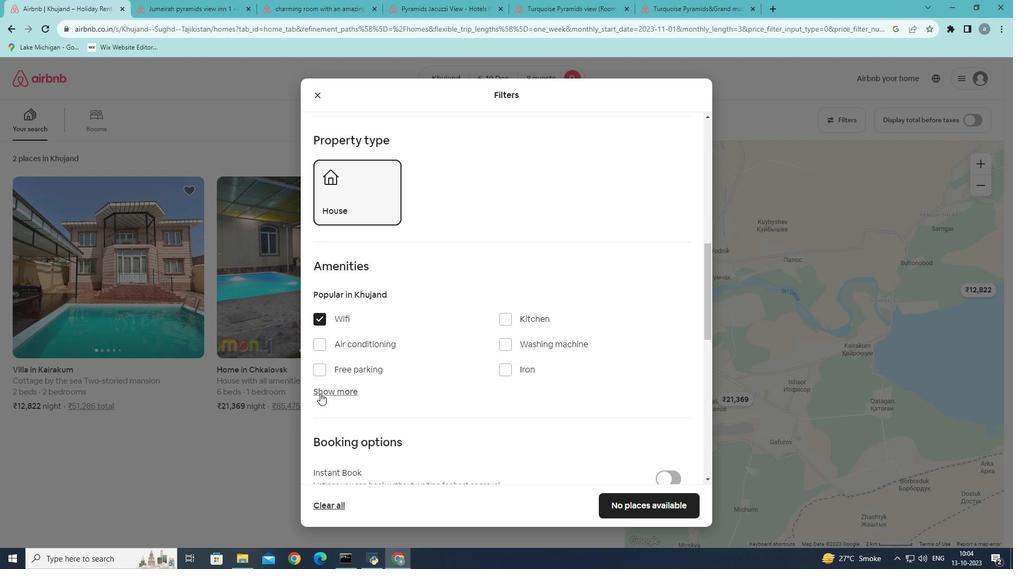 
Action: Mouse moved to (313, 367)
Screenshot: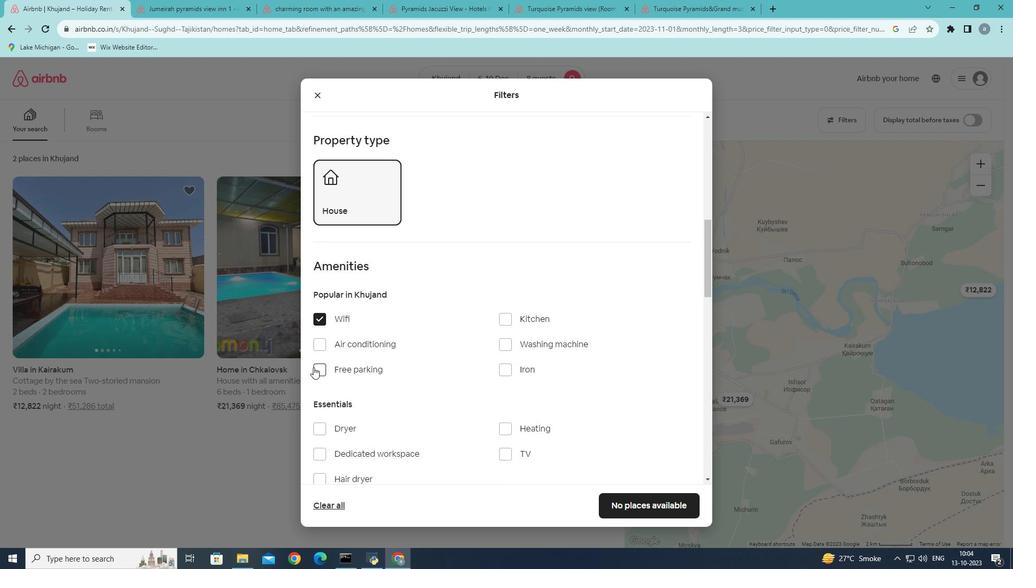 
Action: Mouse pressed left at (313, 367)
Screenshot: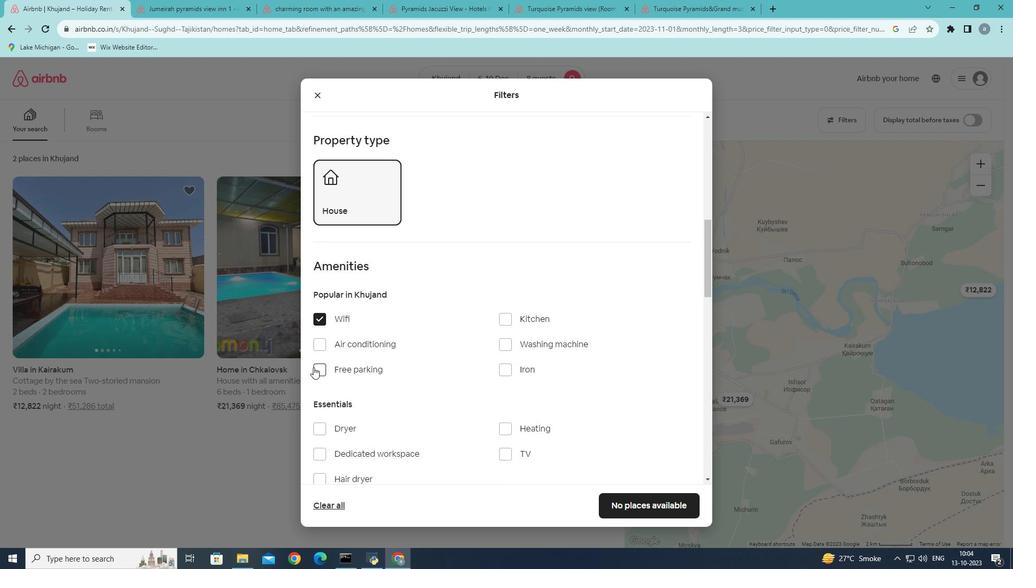 
Action: Mouse moved to (365, 384)
Screenshot: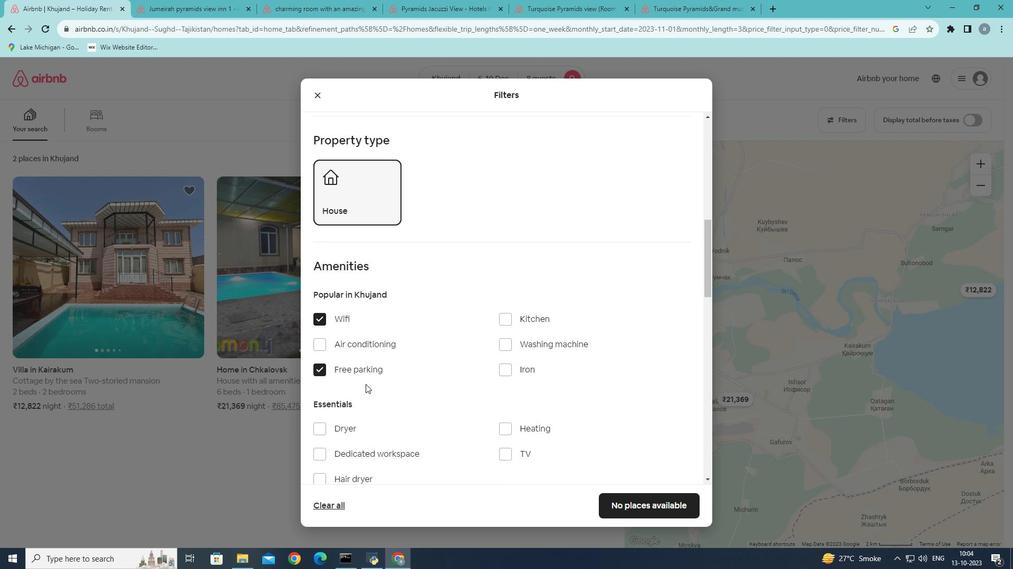 
Action: Mouse scrolled (365, 384) with delta (0, 0)
Screenshot: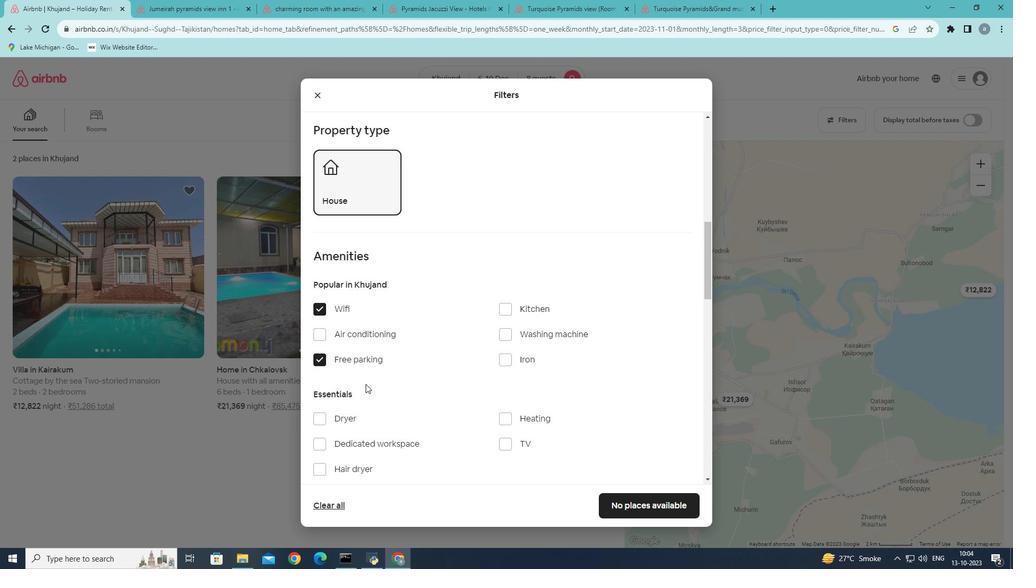 
Action: Mouse scrolled (365, 384) with delta (0, 0)
Screenshot: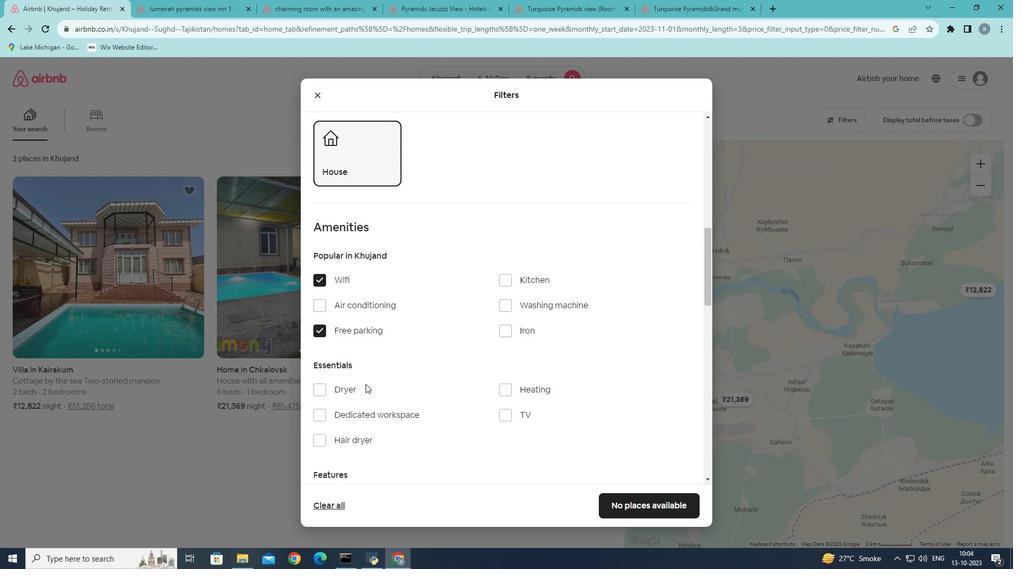 
Action: Mouse moved to (499, 352)
Screenshot: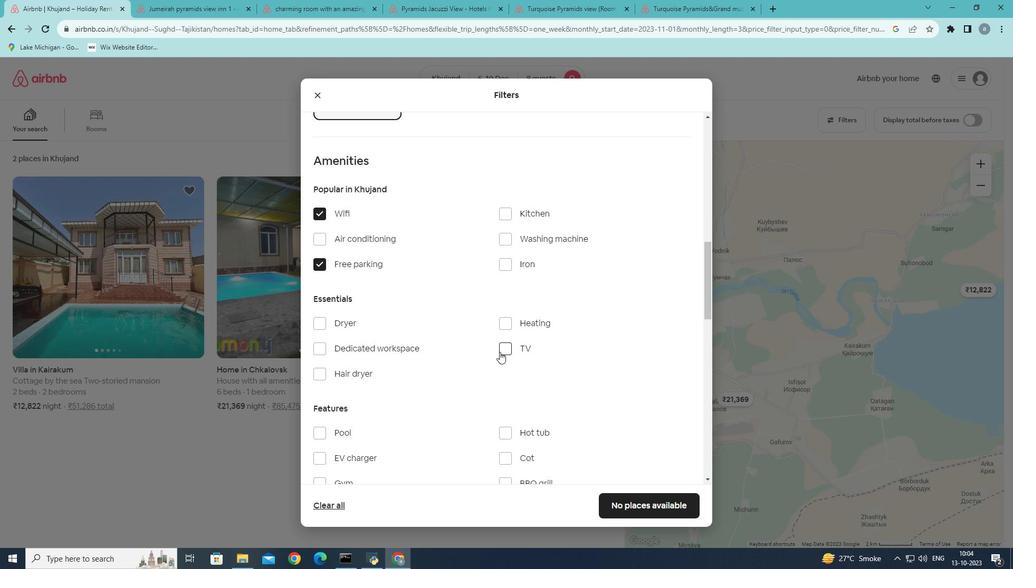 
Action: Mouse pressed left at (499, 352)
Screenshot: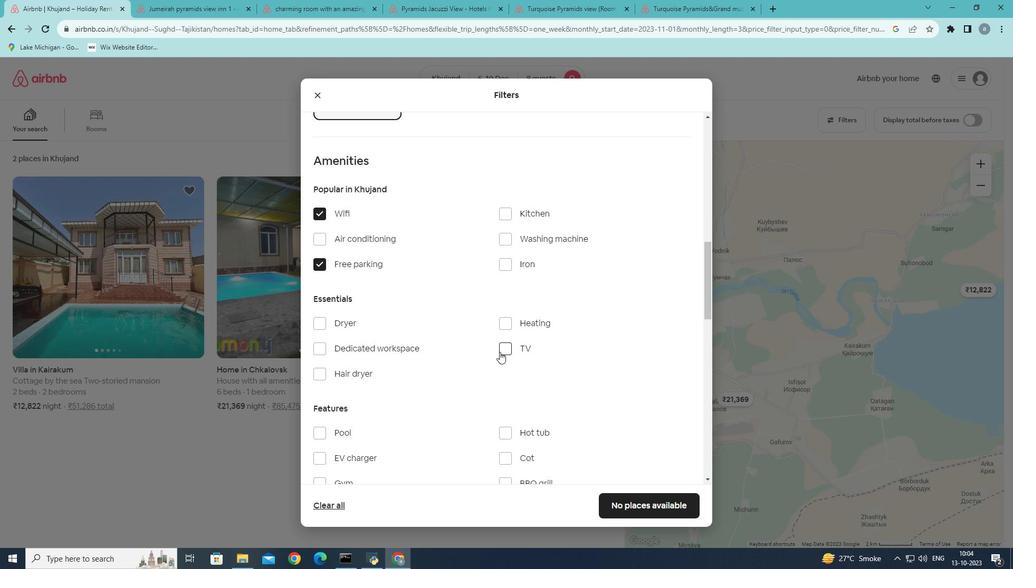 
Action: Mouse moved to (407, 406)
Screenshot: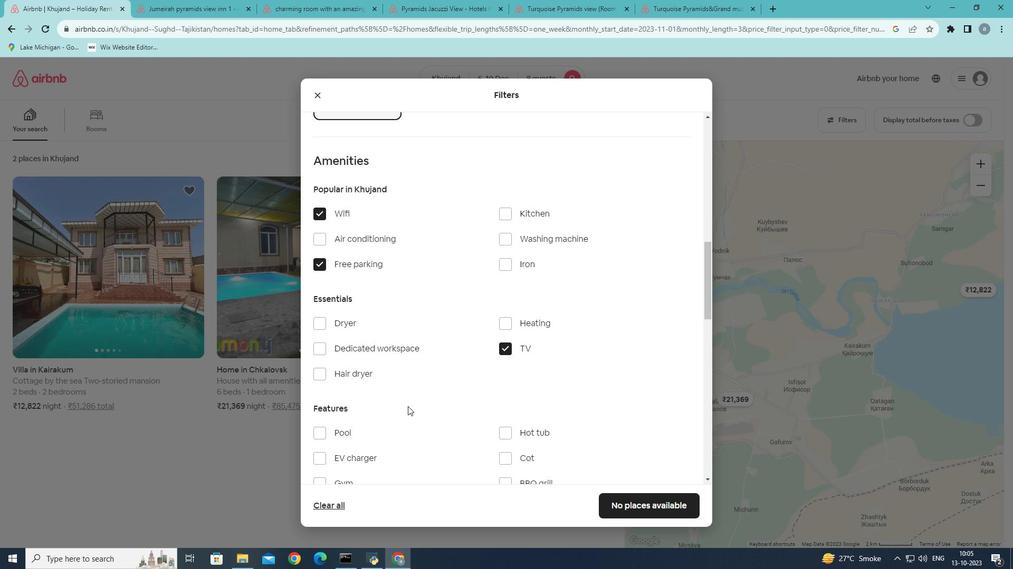 
Action: Mouse scrolled (407, 406) with delta (0, 0)
Screenshot: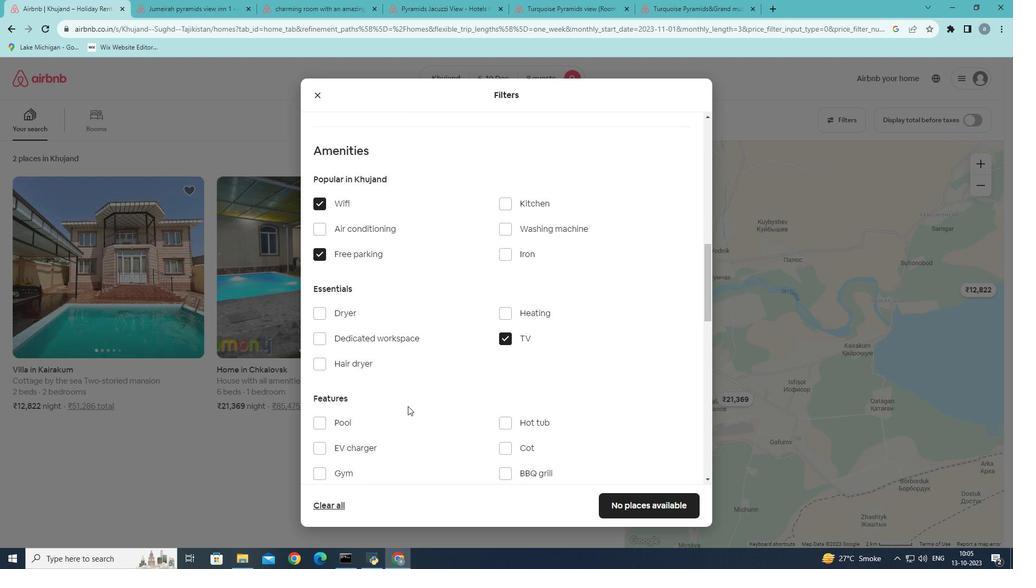 
Action: Mouse scrolled (407, 406) with delta (0, 0)
Screenshot: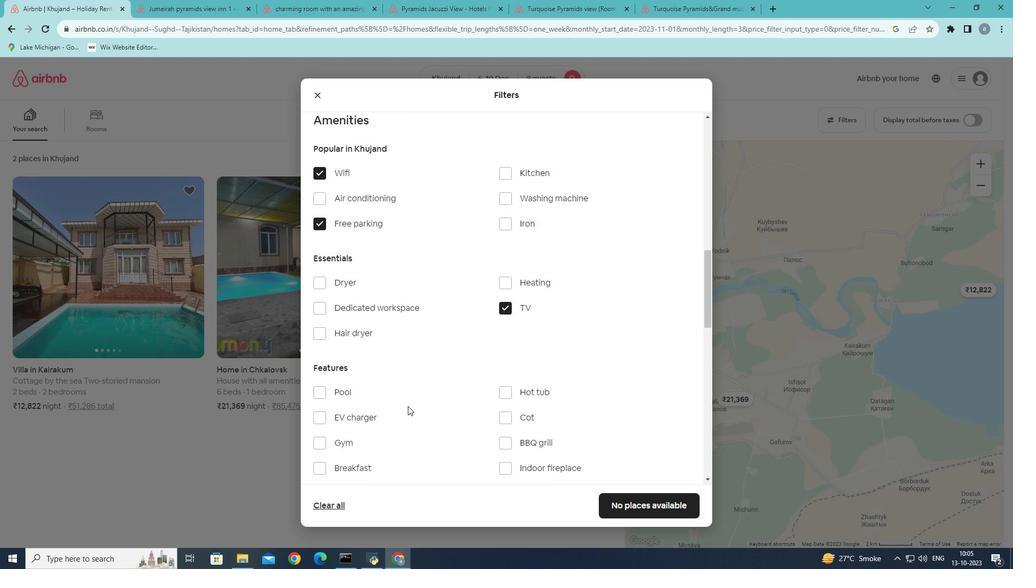 
Action: Mouse scrolled (407, 406) with delta (0, 0)
Screenshot: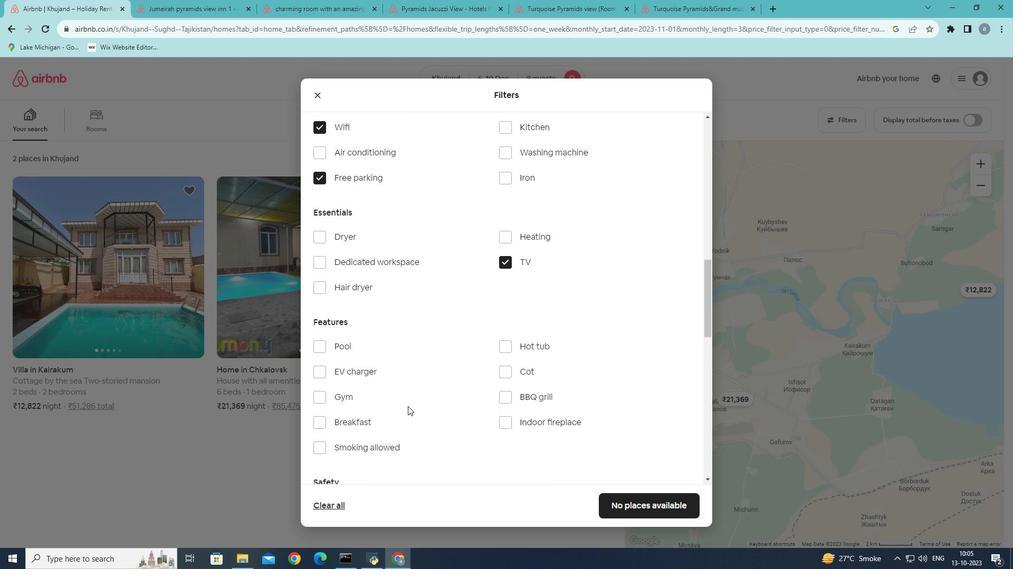
Action: Mouse moved to (322, 327)
Screenshot: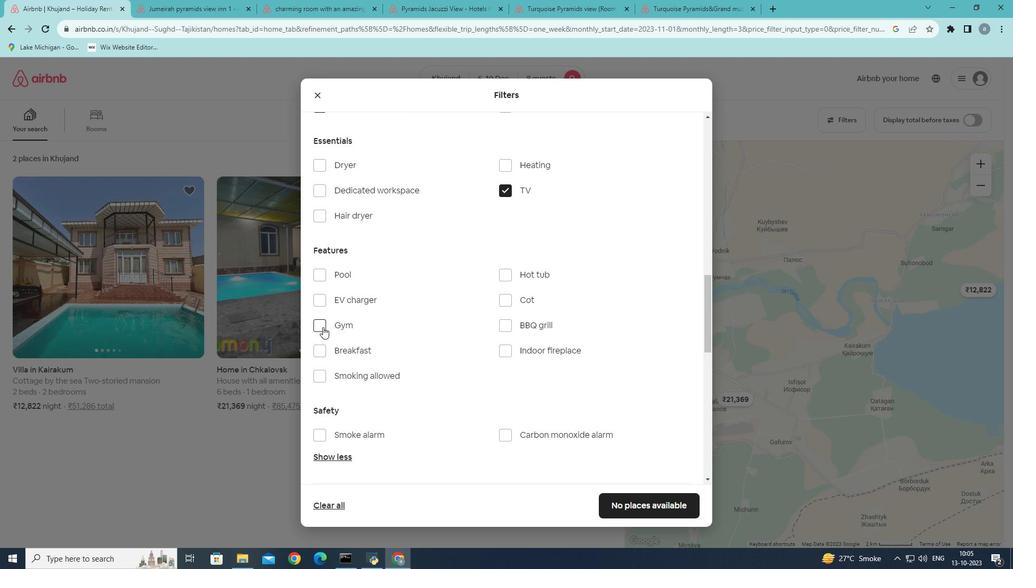 
Action: Mouse pressed left at (322, 327)
Screenshot: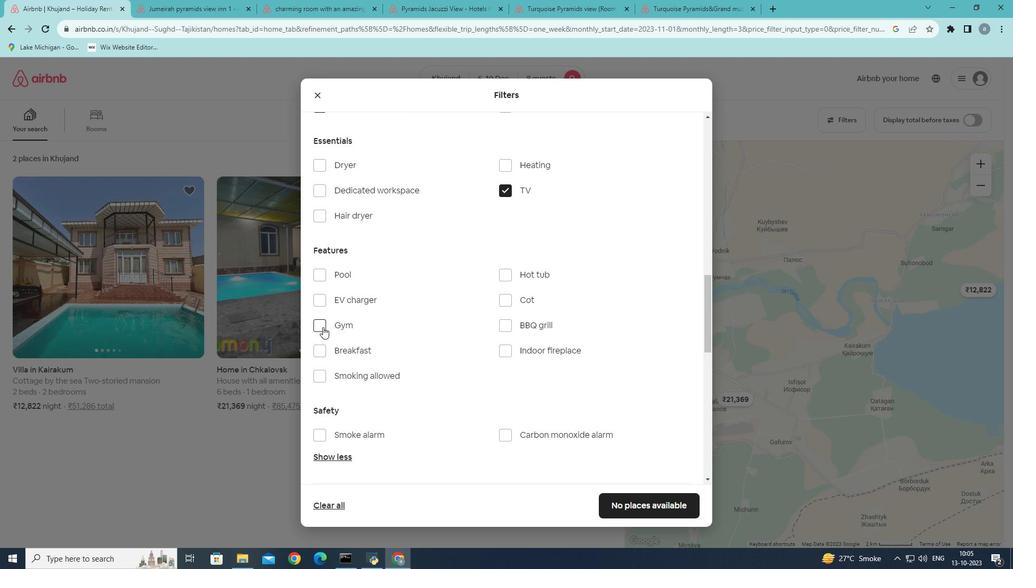 
Action: Mouse moved to (319, 350)
Screenshot: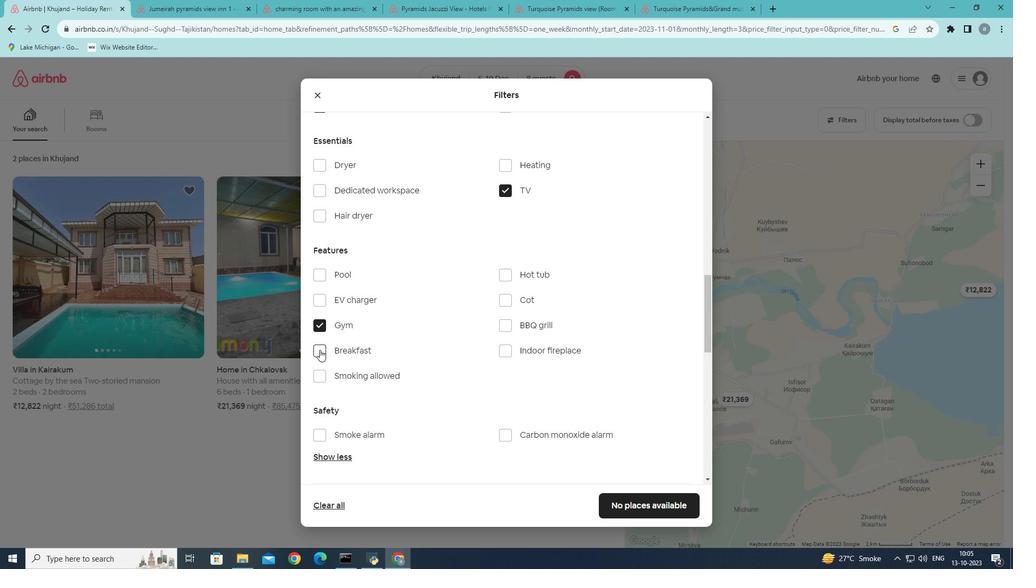 
Action: Mouse pressed left at (319, 350)
Screenshot: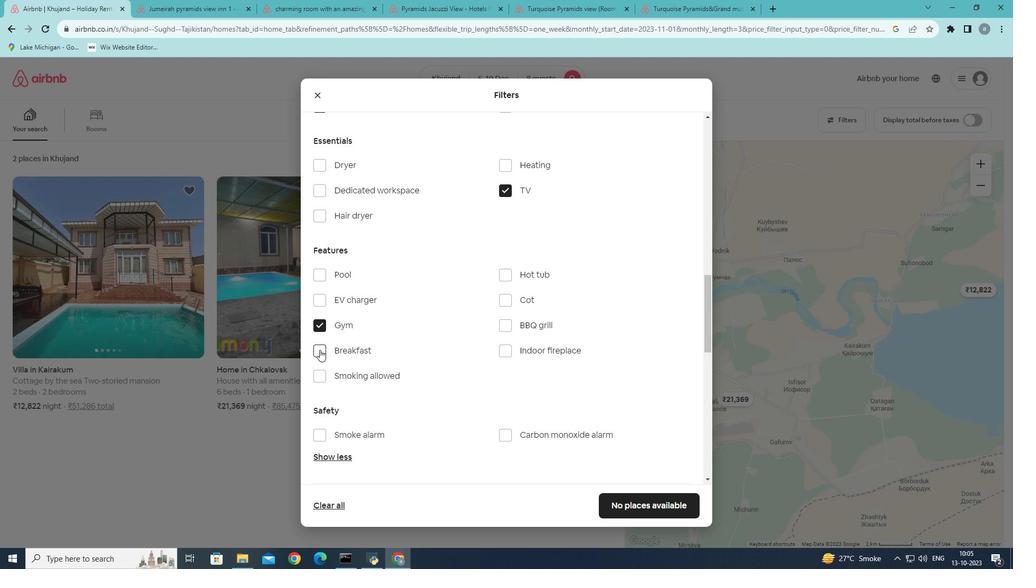 
Action: Mouse moved to (483, 427)
Screenshot: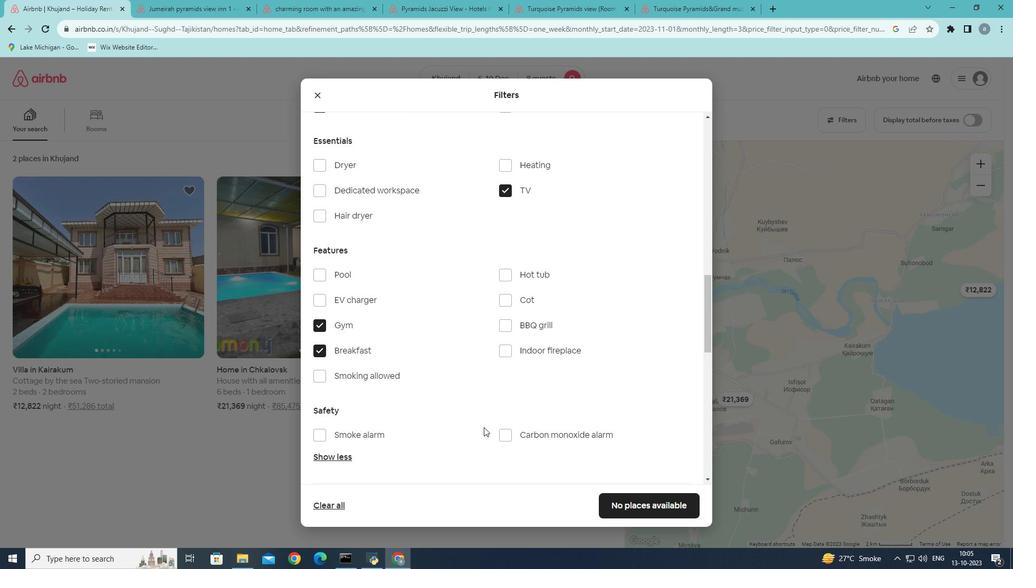 
Action: Mouse scrolled (483, 427) with delta (0, 0)
Screenshot: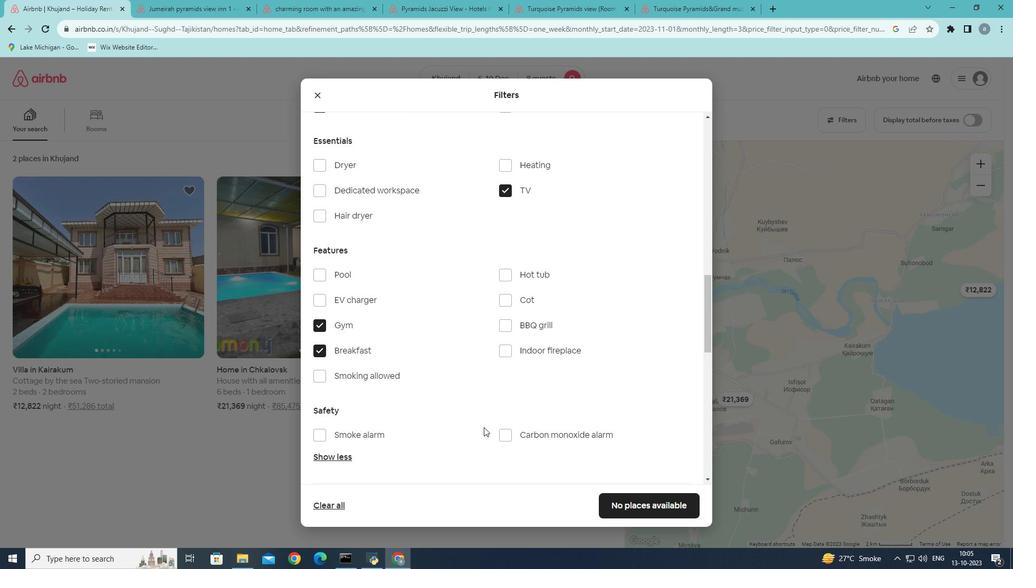
Action: Mouse scrolled (483, 427) with delta (0, 0)
Screenshot: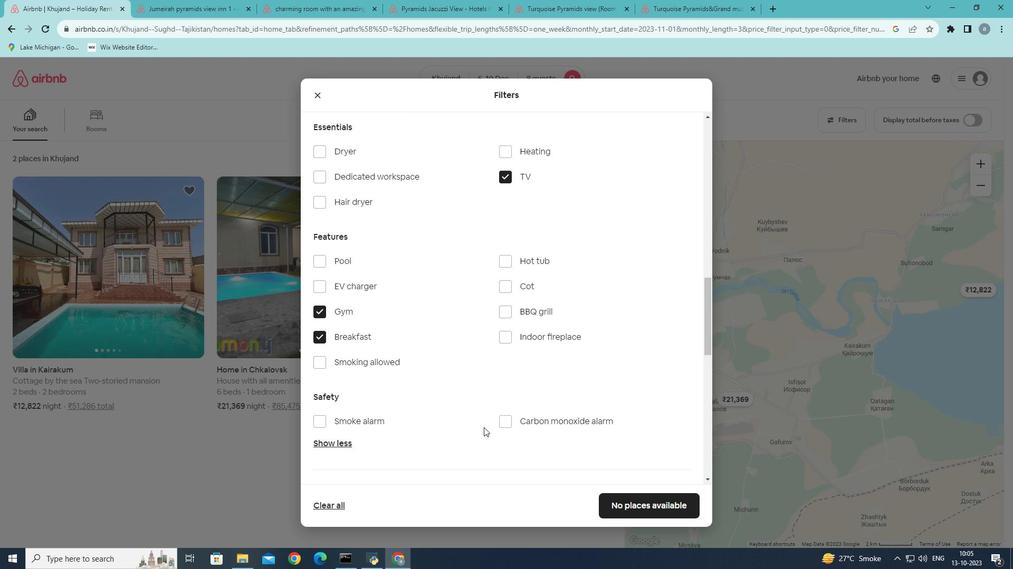 
Action: Mouse scrolled (483, 427) with delta (0, 0)
Screenshot: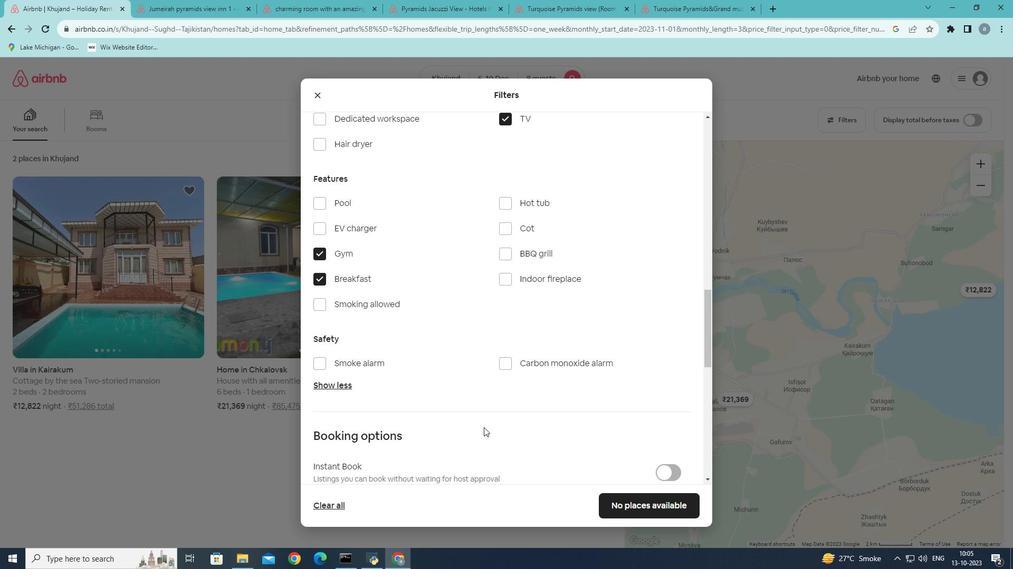 
Action: Mouse moved to (565, 424)
Screenshot: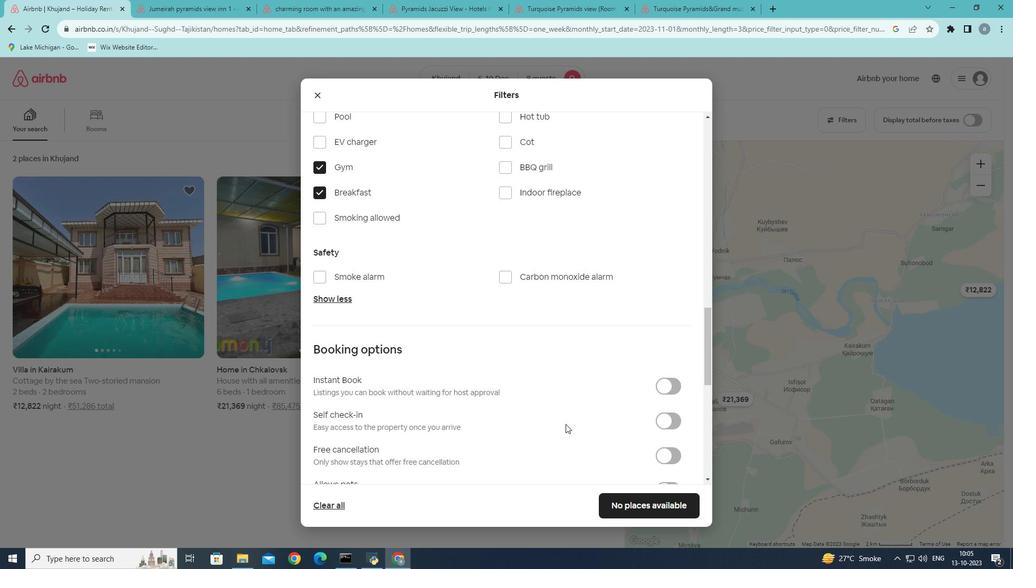 
Action: Mouse scrolled (565, 424) with delta (0, 0)
Screenshot: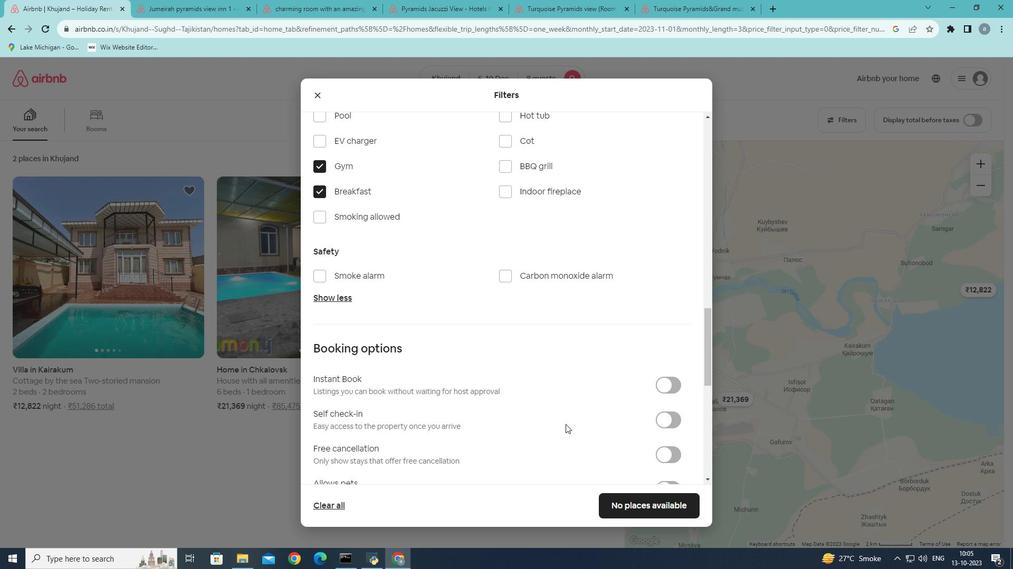 
Action: Mouse moved to (674, 372)
Screenshot: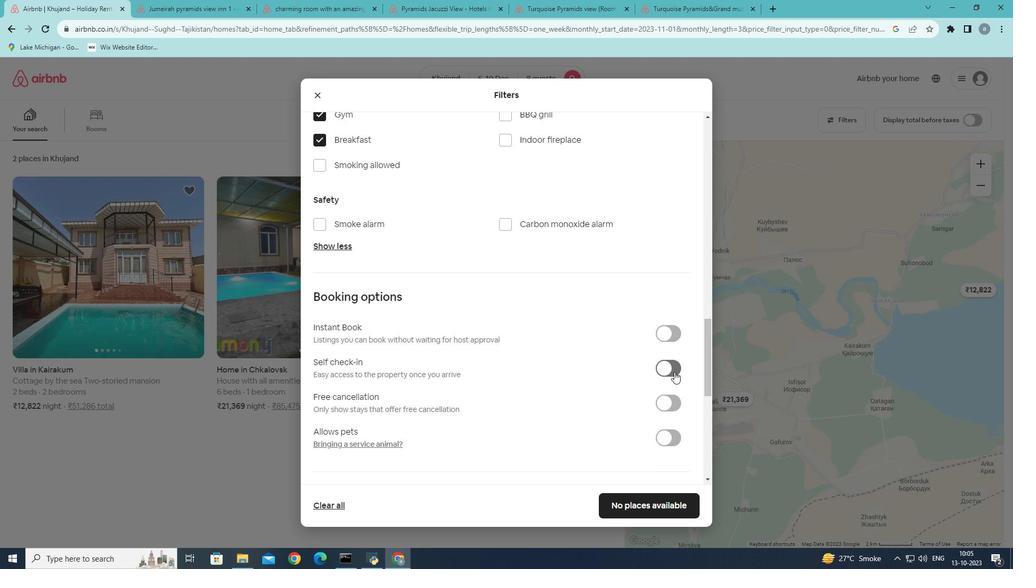 
Action: Mouse pressed left at (674, 372)
Screenshot: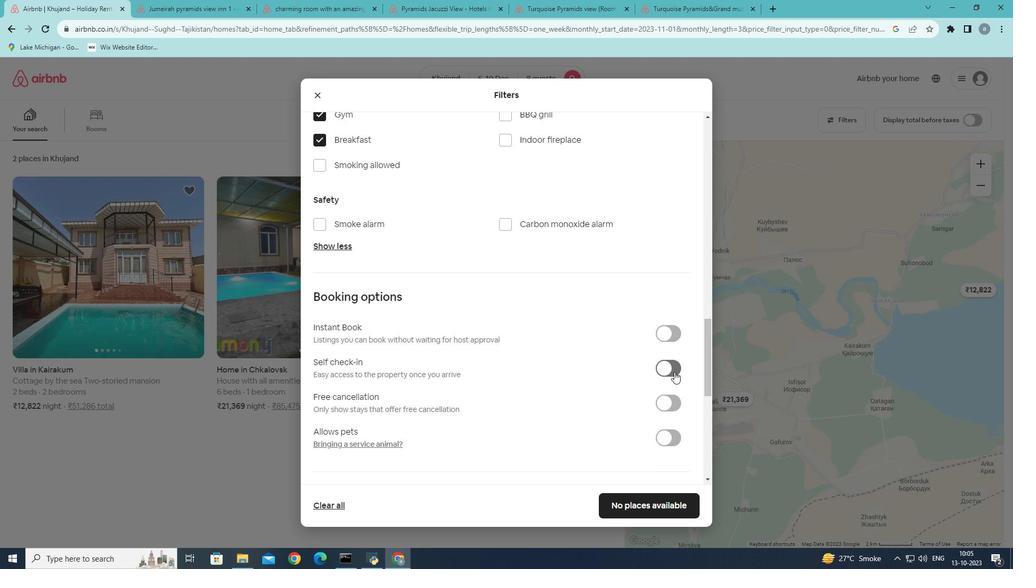 
Action: Mouse moved to (649, 508)
Screenshot: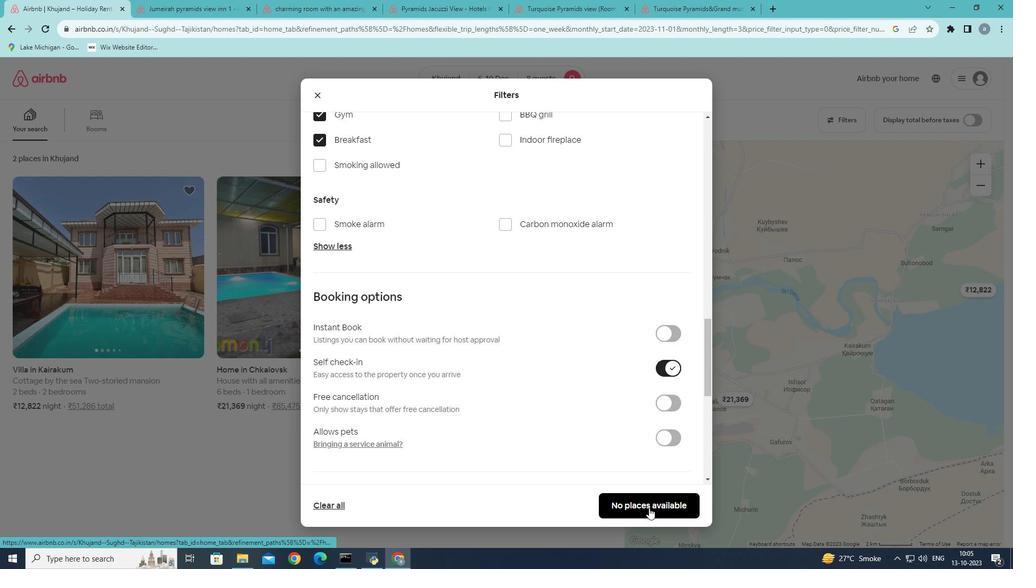 
Action: Mouse pressed left at (649, 508)
Screenshot: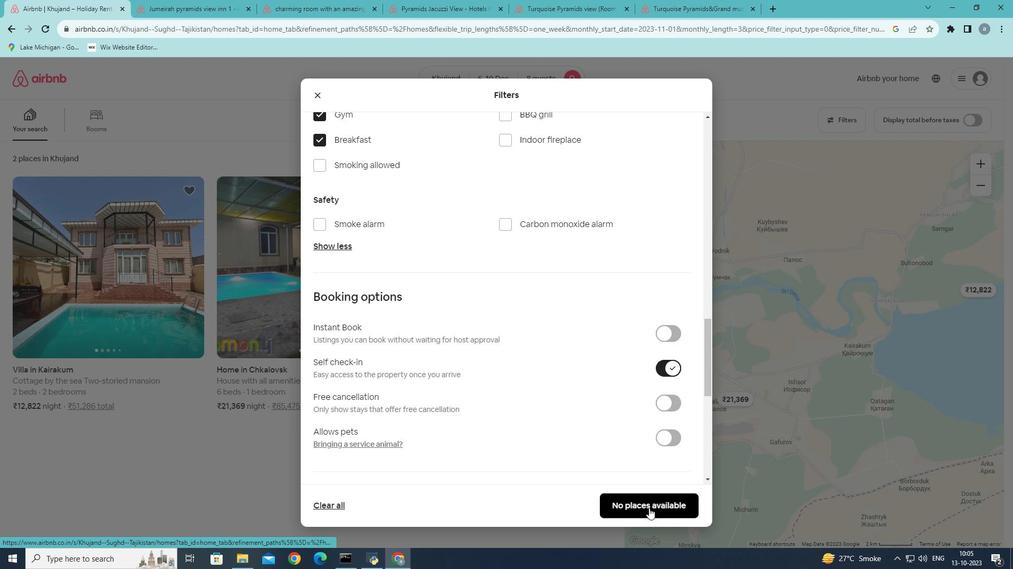 
Action: Mouse moved to (649, 509)
Screenshot: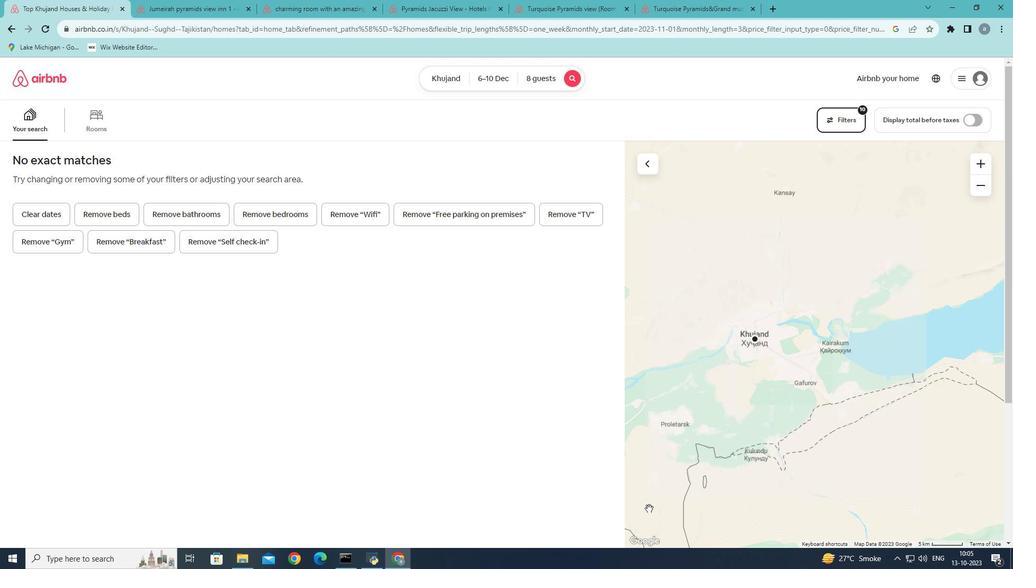 
